 Task: Open a blank sheet, save the file as roboposter.docx Insert a picture of 'Robot' with name  ' Robot.png ' Apply border to the image, change style to Dotted Line, color Tan and width '2 pt'
Action: Mouse moved to (257, 146)
Screenshot: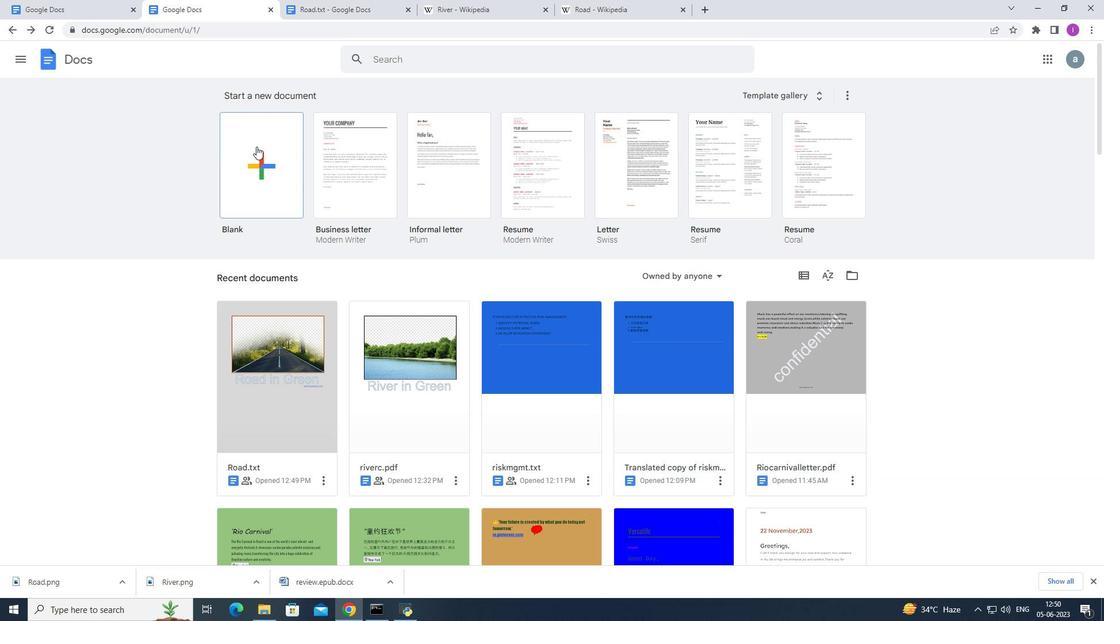 
Action: Mouse pressed left at (257, 146)
Screenshot: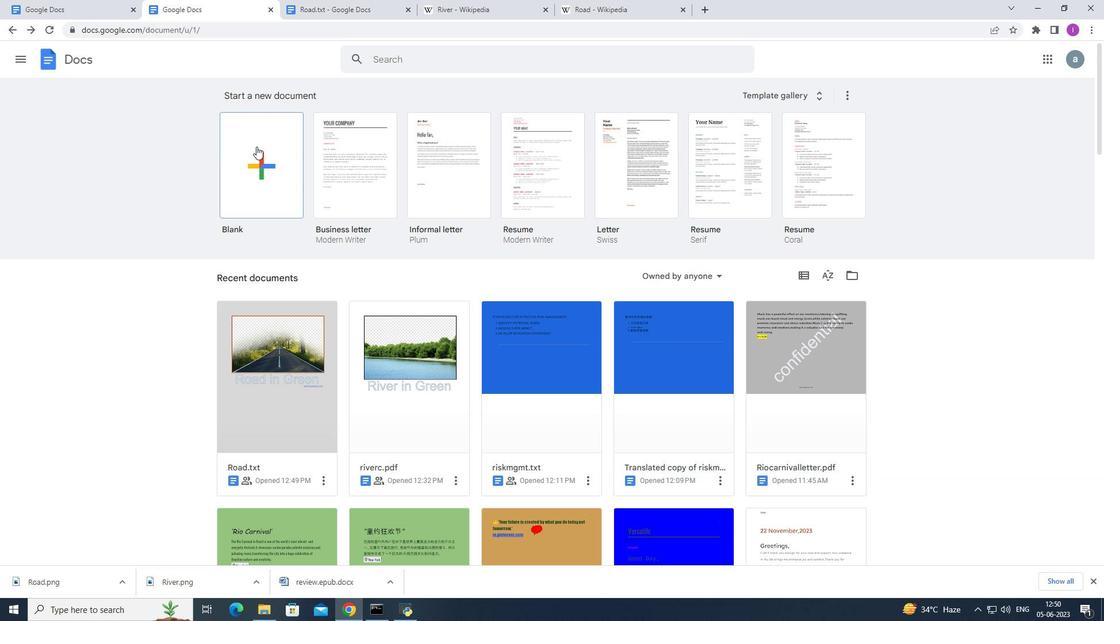 
Action: Mouse moved to (127, 49)
Screenshot: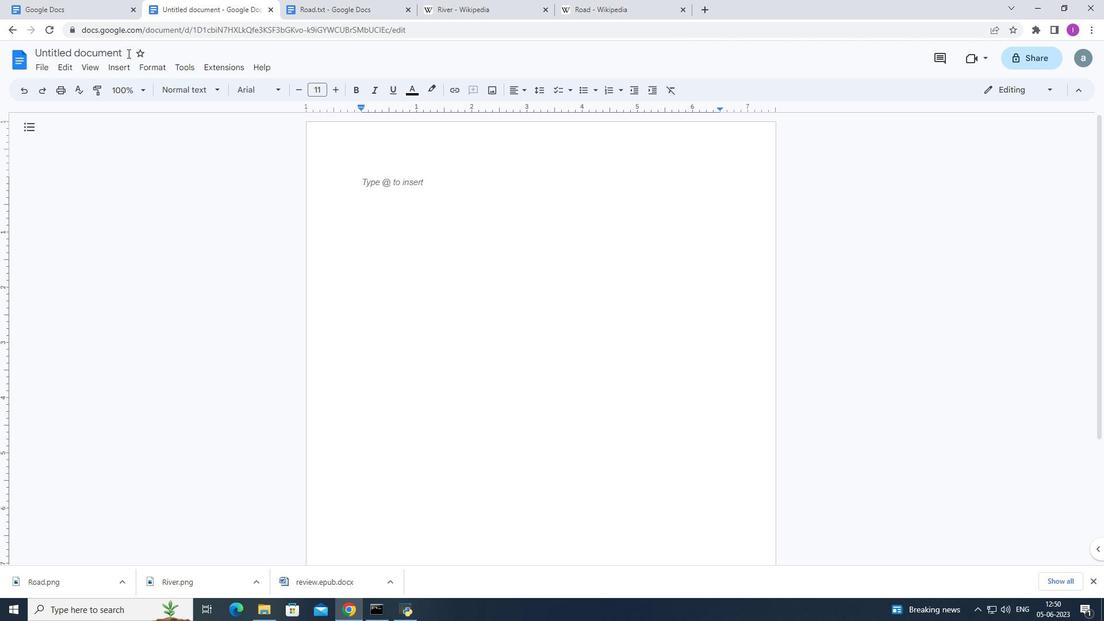 
Action: Mouse pressed left at (127, 49)
Screenshot: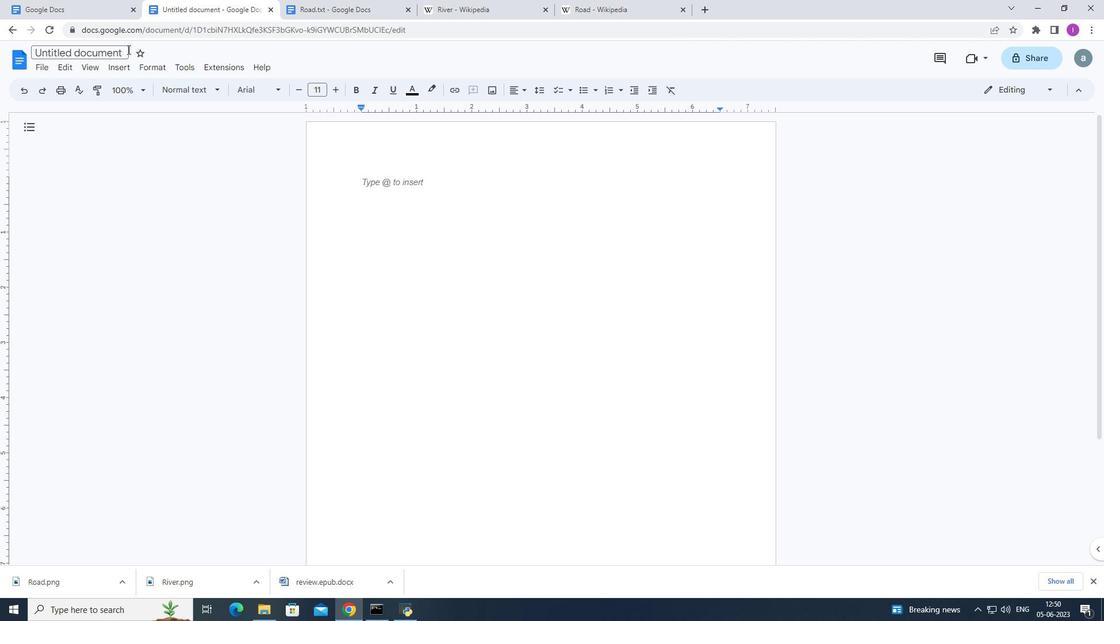 
Action: Mouse moved to (145, 43)
Screenshot: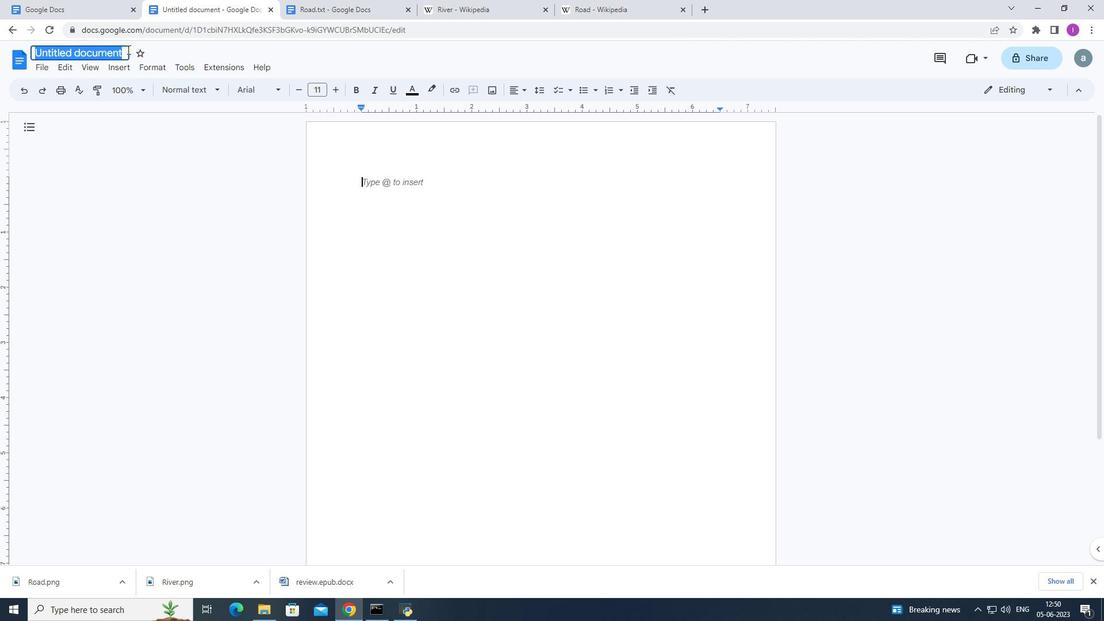 
Action: Key pressed roboposter.docx
Screenshot: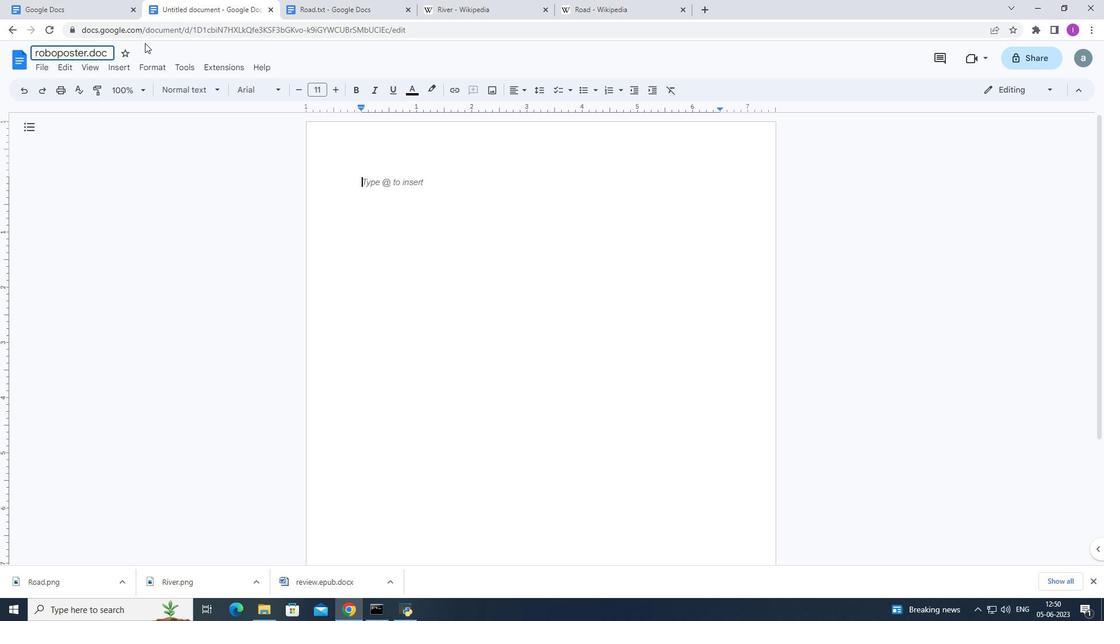 
Action: Mouse moved to (707, 8)
Screenshot: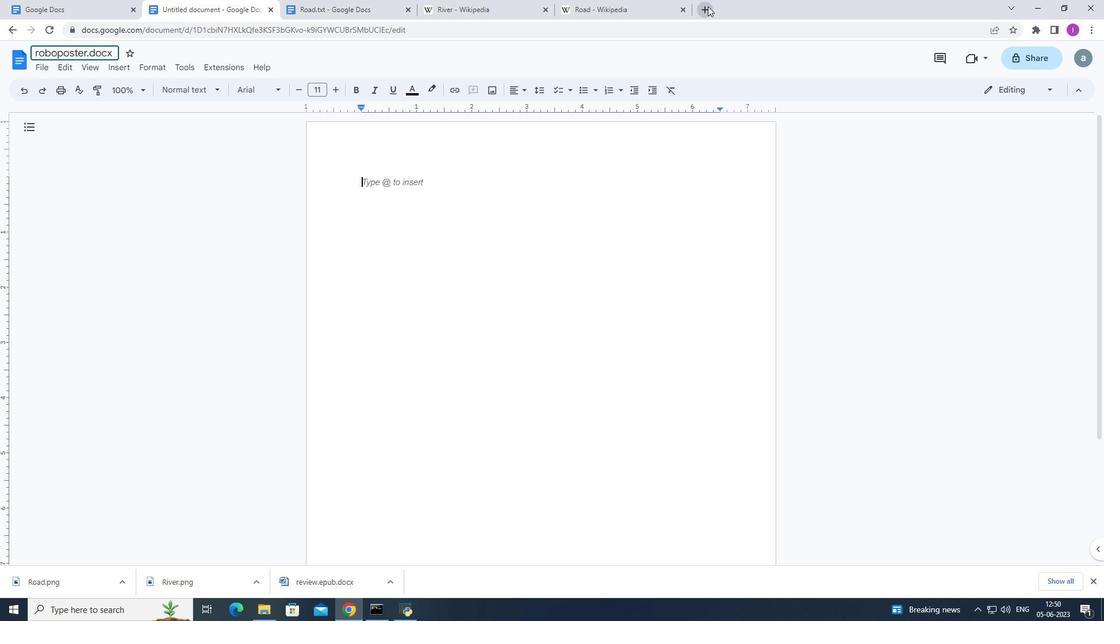 
Action: Mouse pressed left at (707, 8)
Screenshot: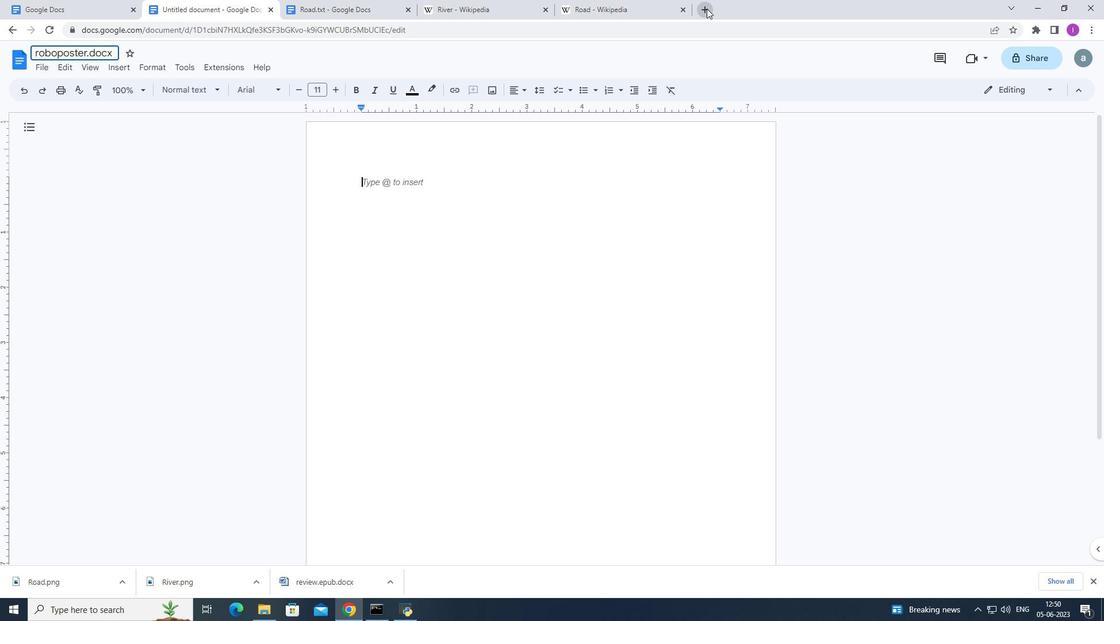 
Action: Mouse moved to (426, 242)
Screenshot: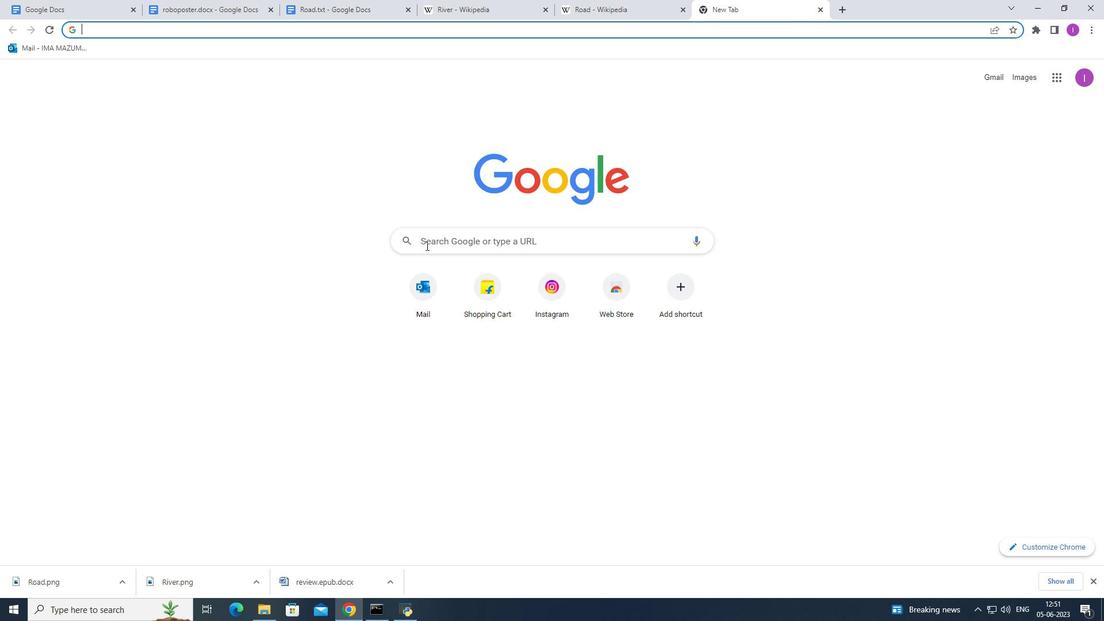 
Action: Mouse pressed left at (426, 242)
Screenshot: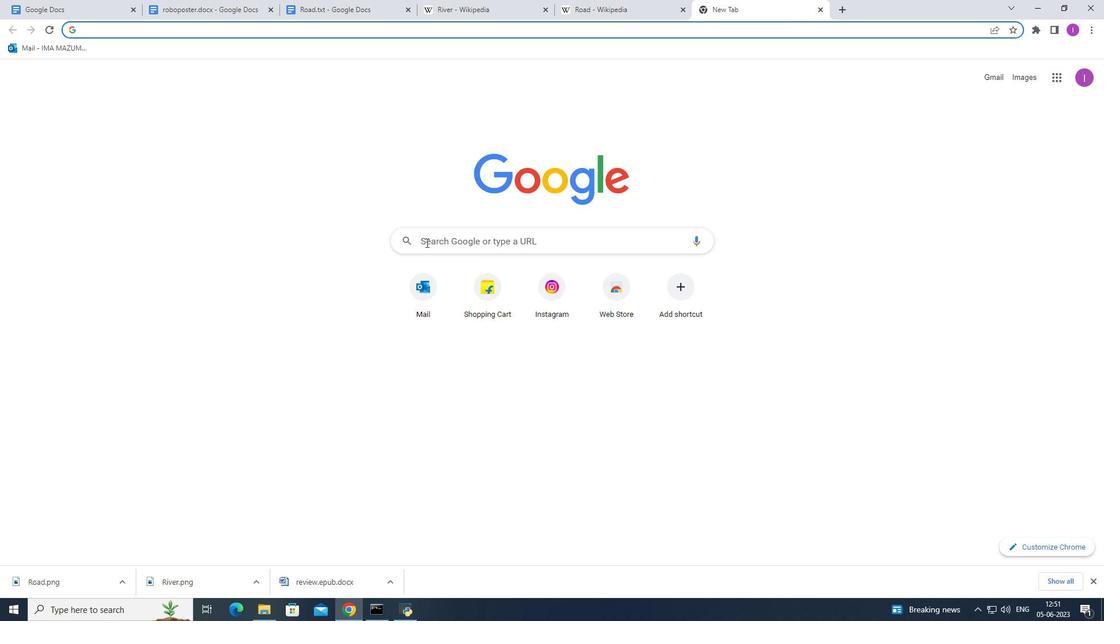 
Action: Mouse moved to (550, 279)
Screenshot: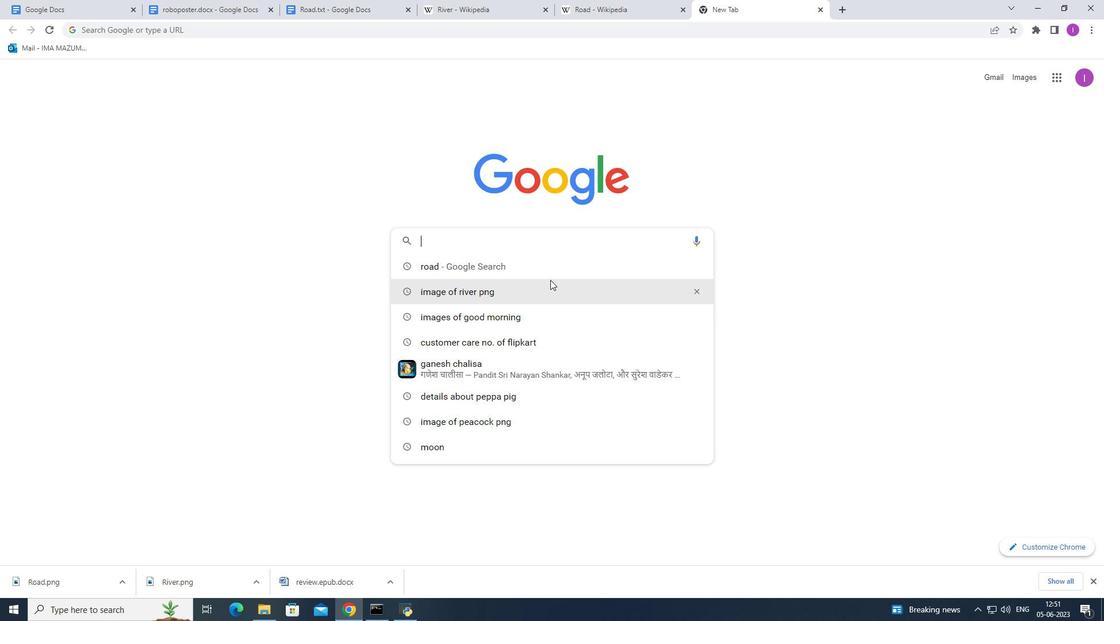 
Action: Key pressed <Key.shift>Image<Key.space>of<Key.space>robot.png<Key.enter>
Screenshot: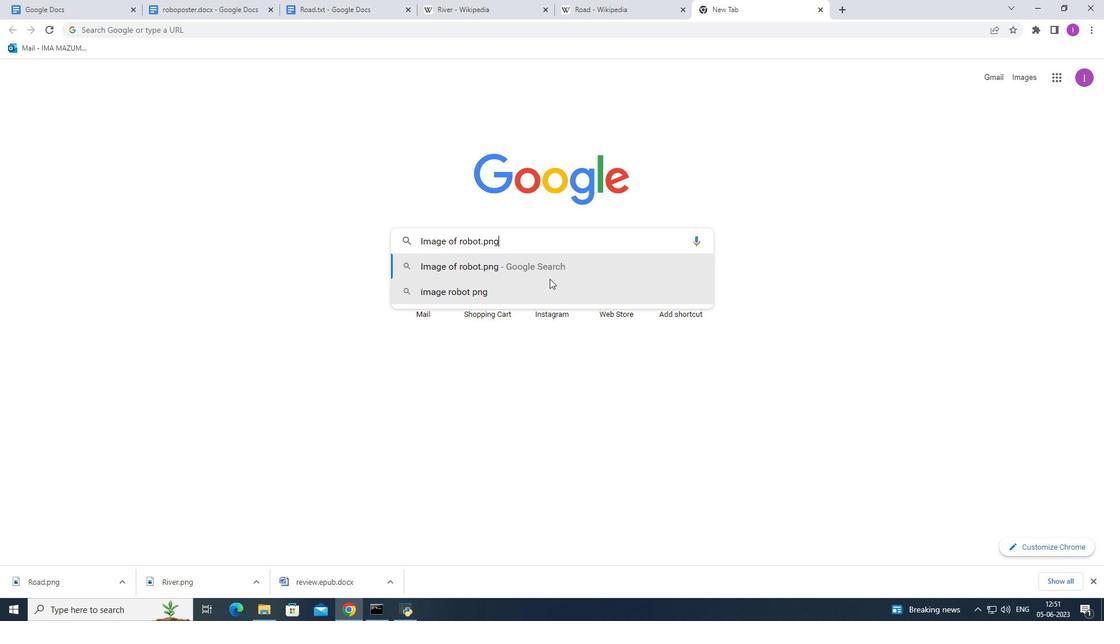 
Action: Mouse moved to (189, 99)
Screenshot: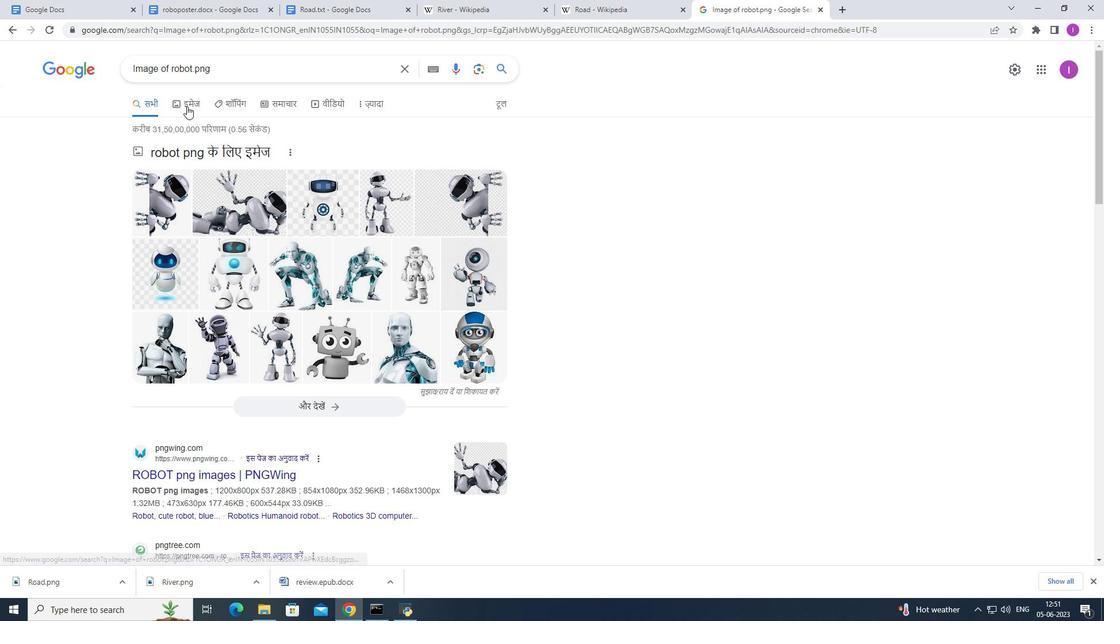 
Action: Mouse pressed left at (189, 99)
Screenshot: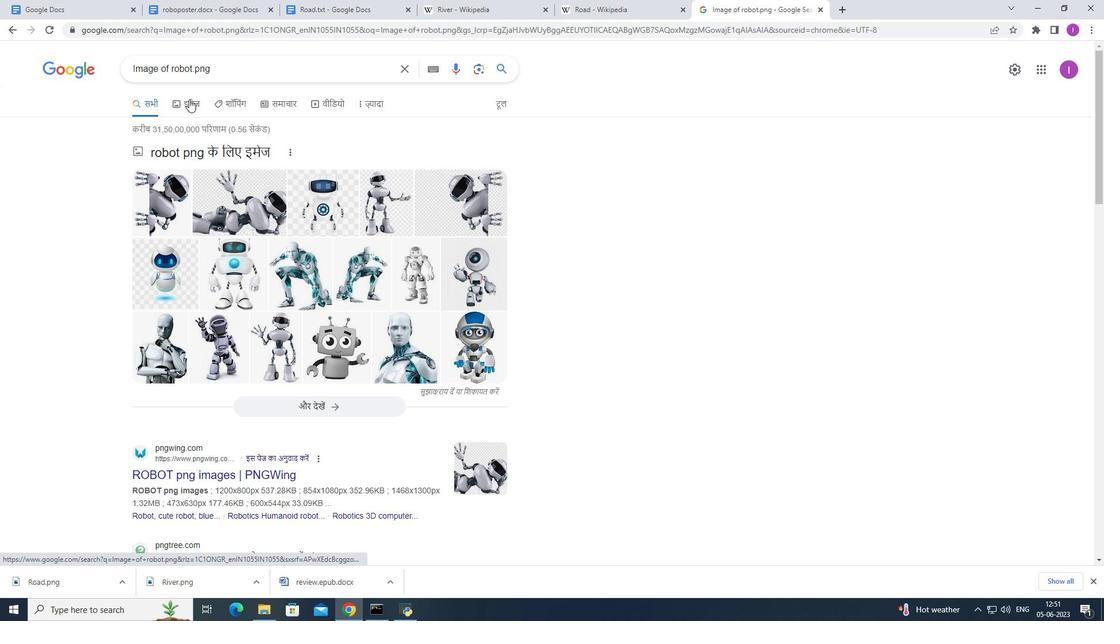 
Action: Mouse moved to (322, 365)
Screenshot: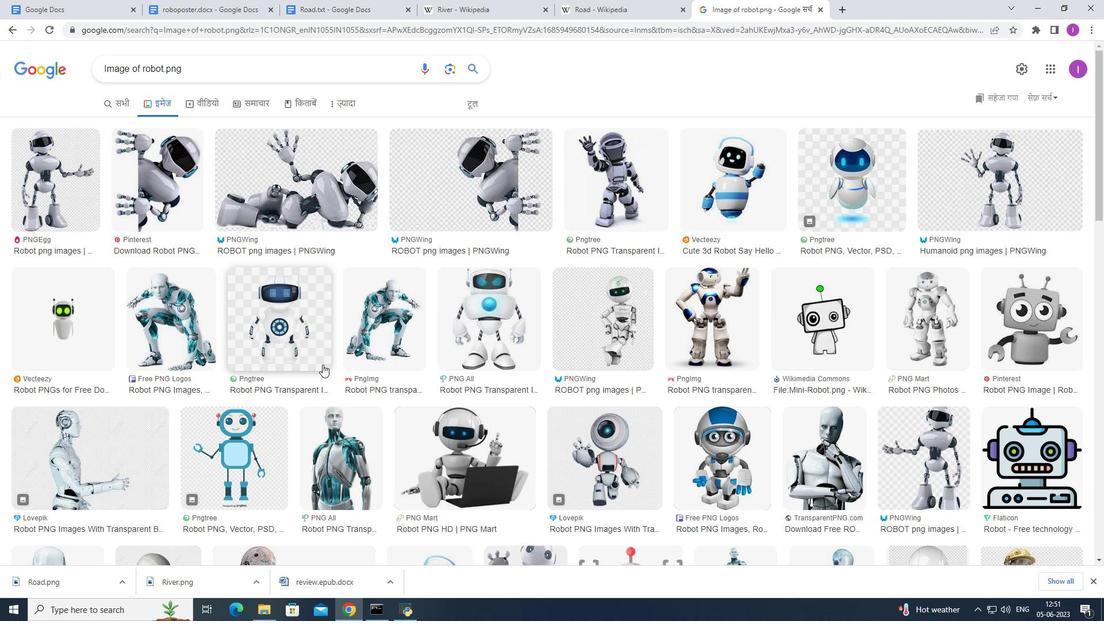 
Action: Mouse scrolled (322, 364) with delta (0, 0)
Screenshot: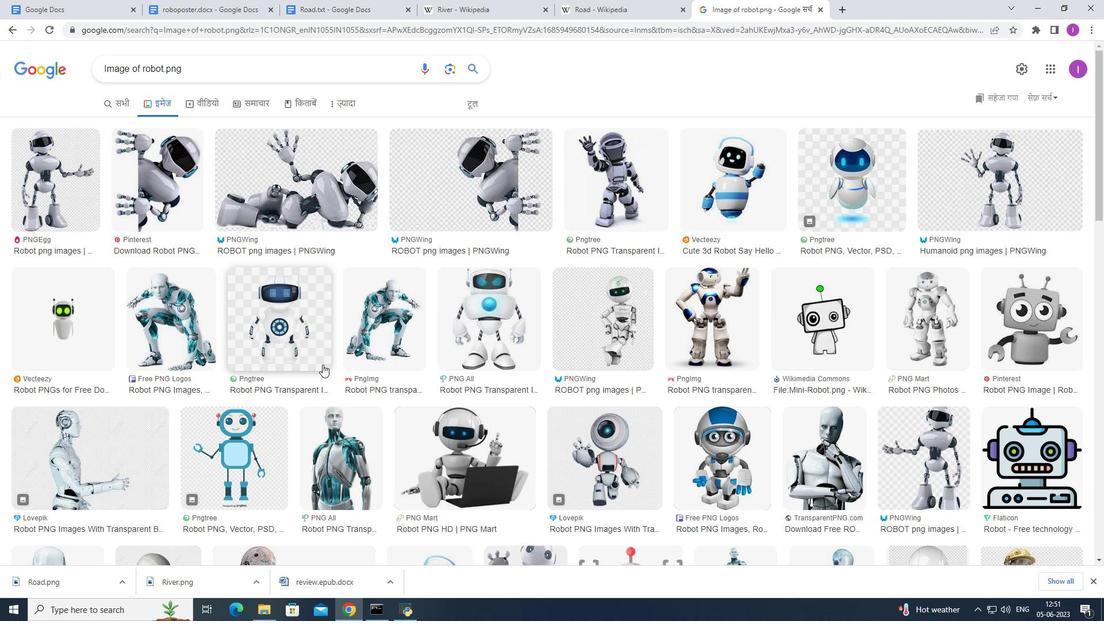 
Action: Mouse moved to (323, 366)
Screenshot: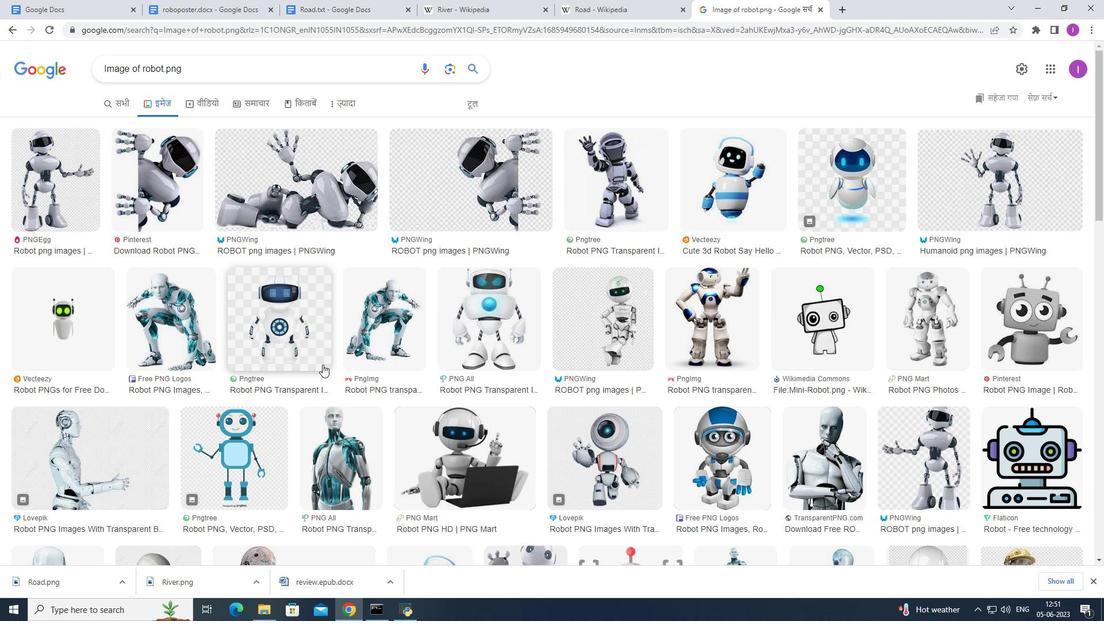 
Action: Mouse scrolled (323, 365) with delta (0, 0)
Screenshot: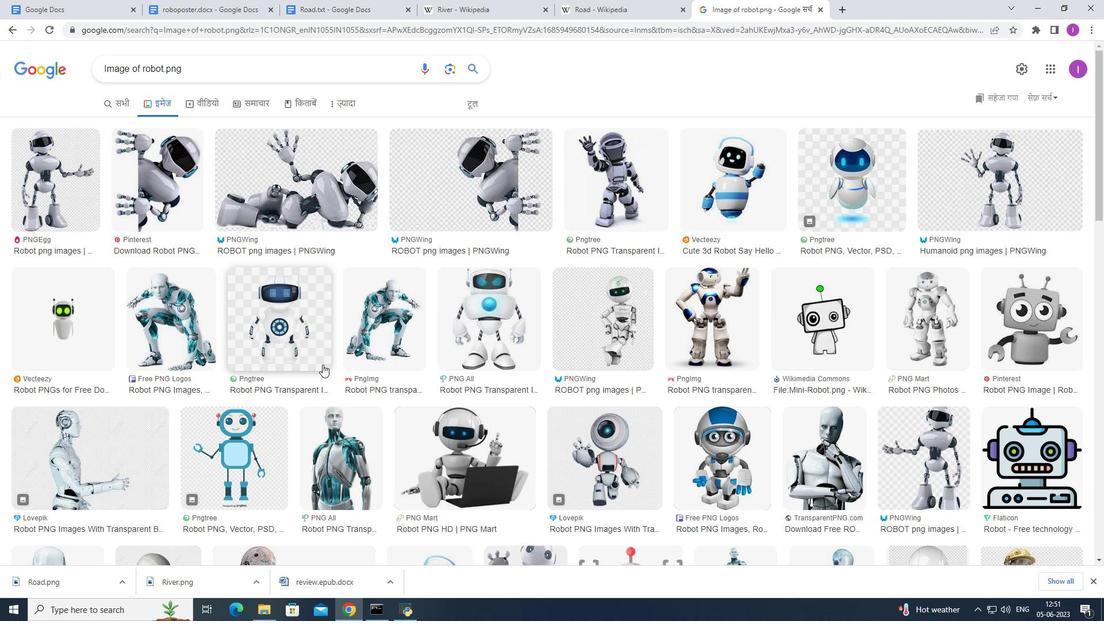 
Action: Mouse moved to (323, 367)
Screenshot: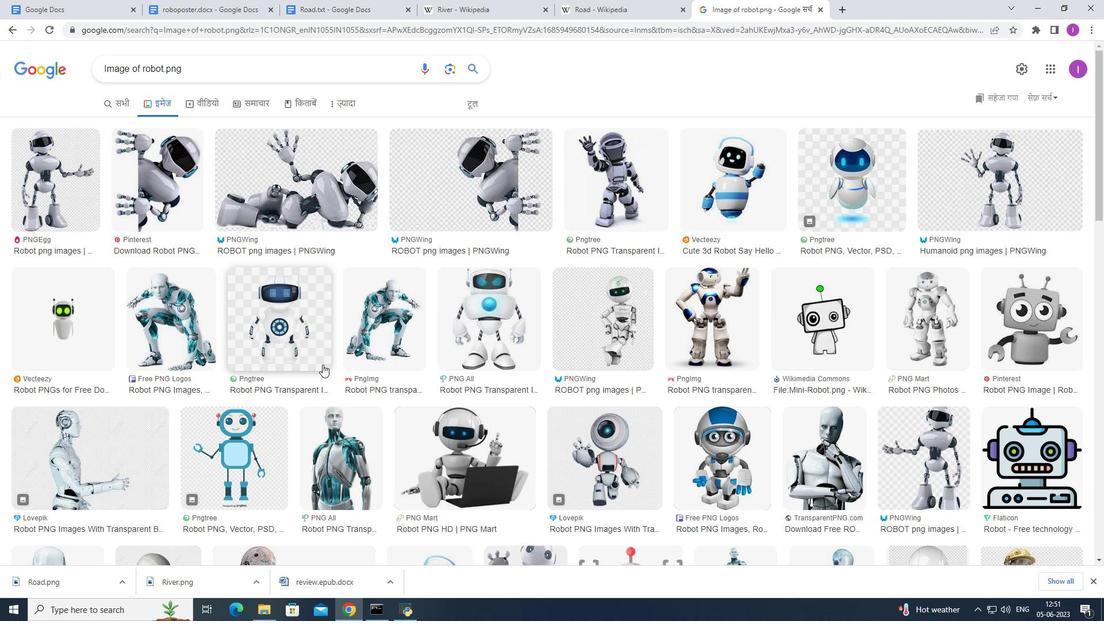 
Action: Mouse scrolled (323, 366) with delta (0, 0)
Screenshot: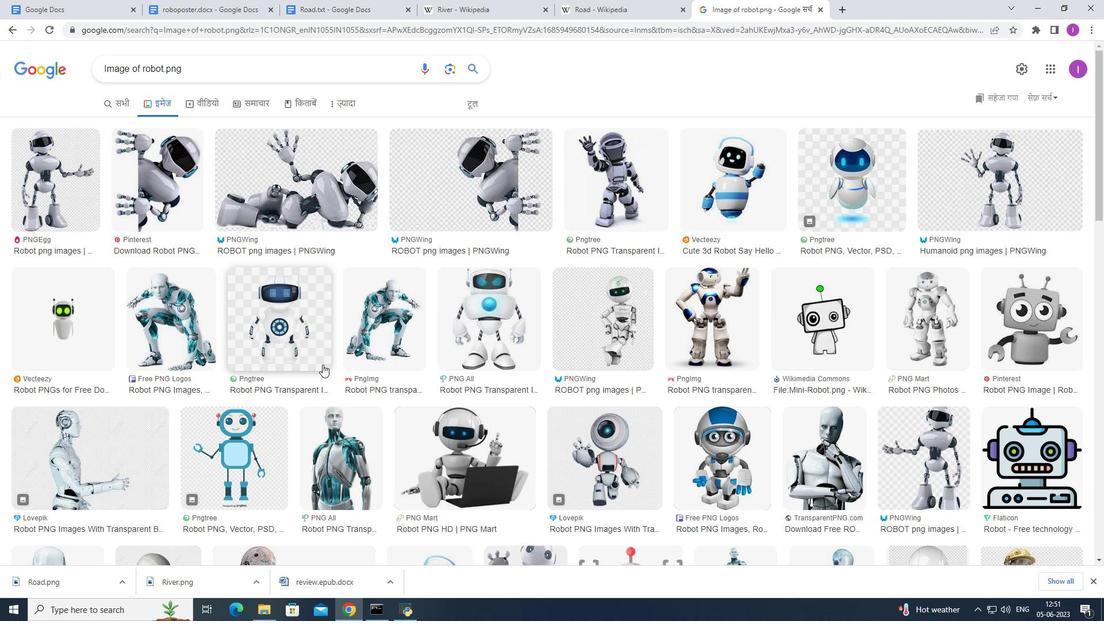 
Action: Mouse moved to (325, 368)
Screenshot: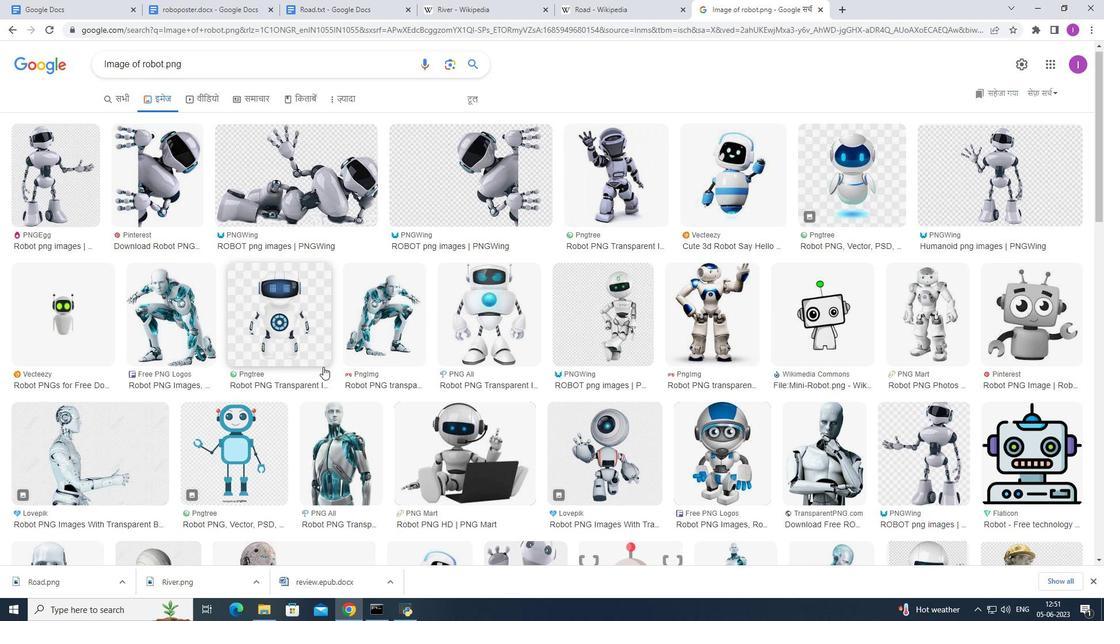 
Action: Mouse scrolled (325, 369) with delta (0, 0)
Screenshot: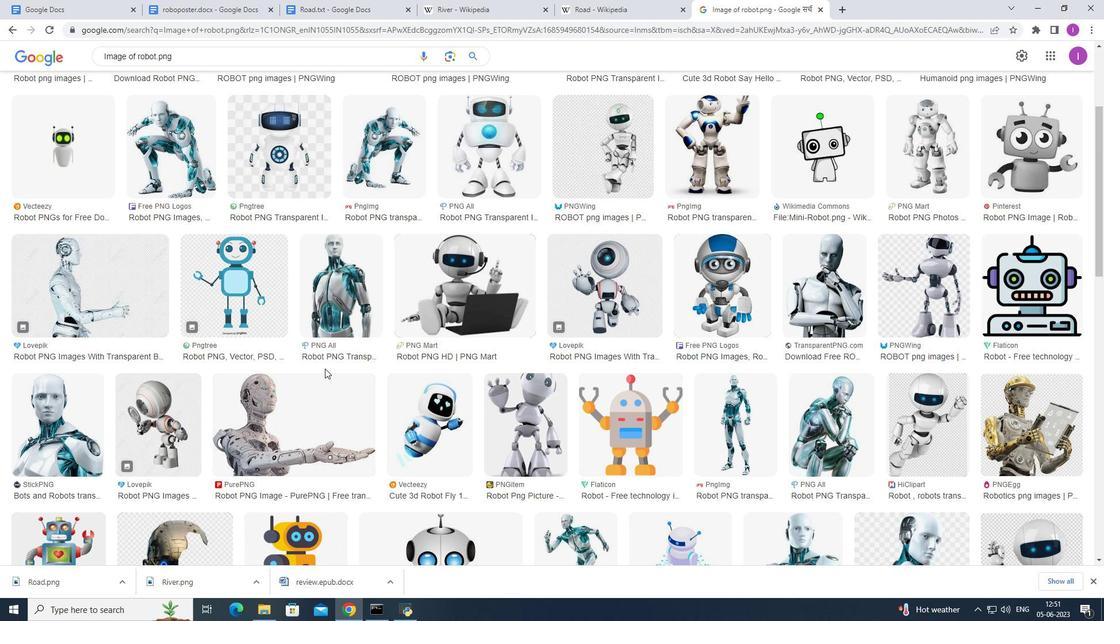 
Action: Mouse scrolled (325, 369) with delta (0, 0)
Screenshot: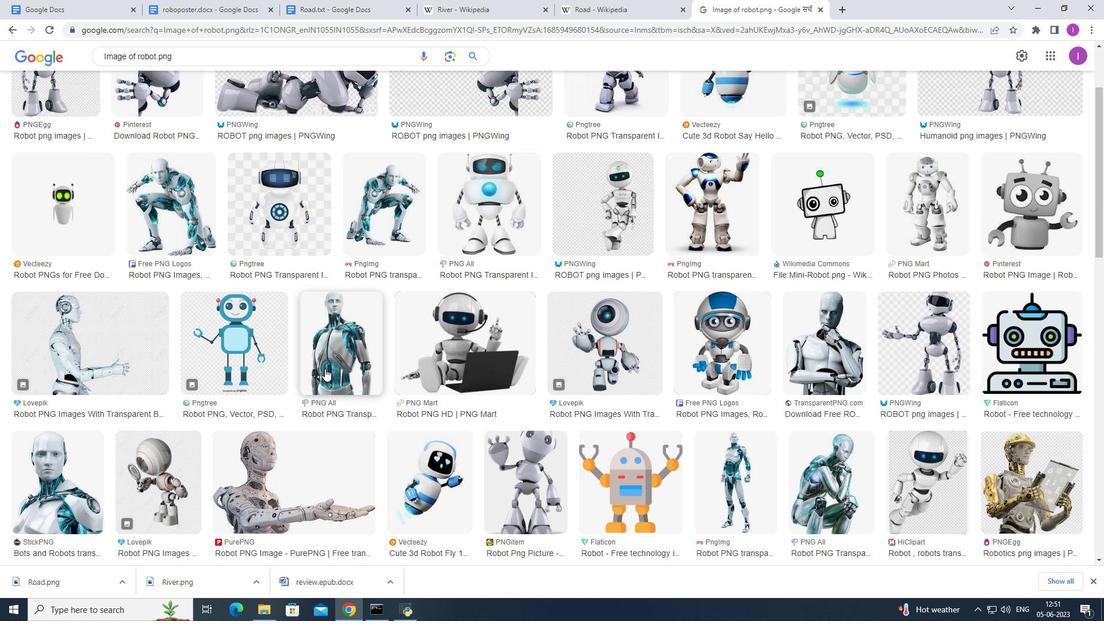 
Action: Mouse scrolled (325, 369) with delta (0, 0)
Screenshot: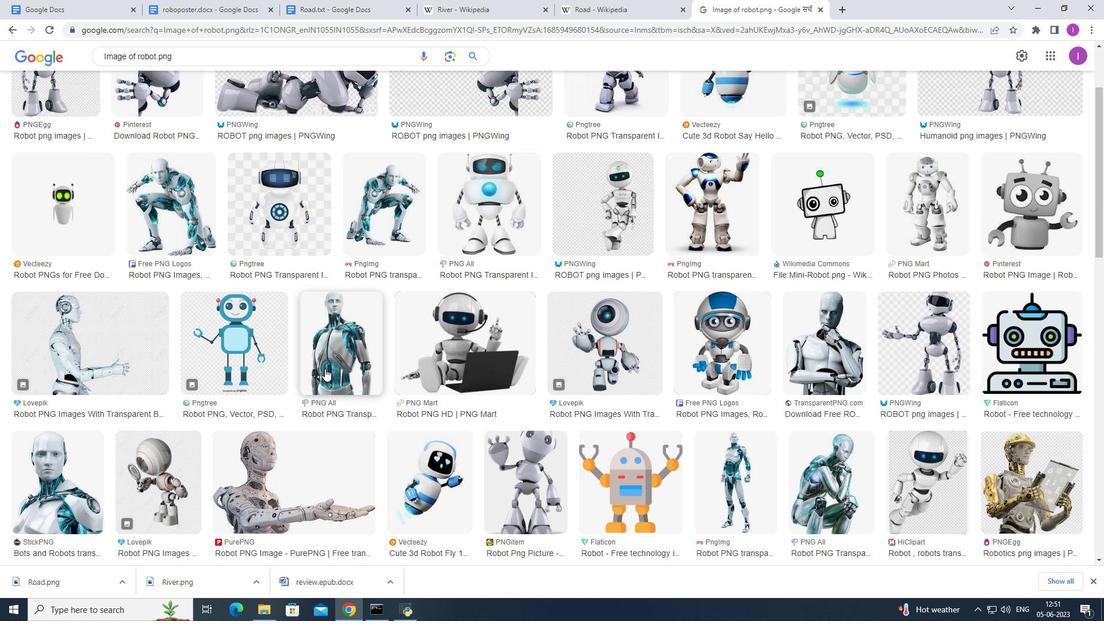 
Action: Mouse moved to (382, 342)
Screenshot: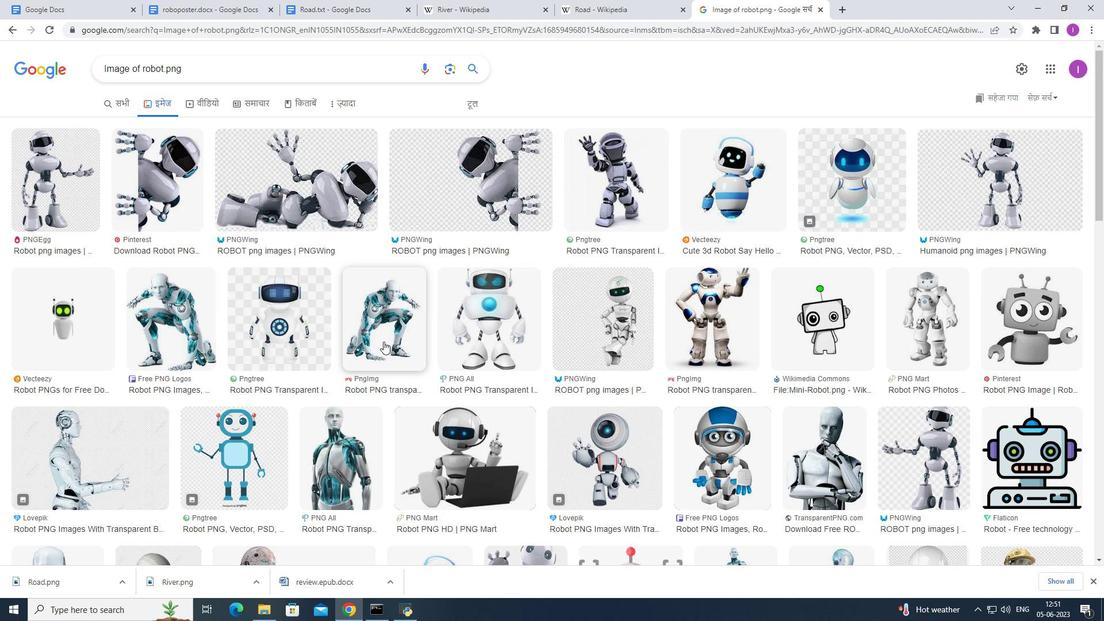 
Action: Mouse pressed left at (382, 342)
Screenshot: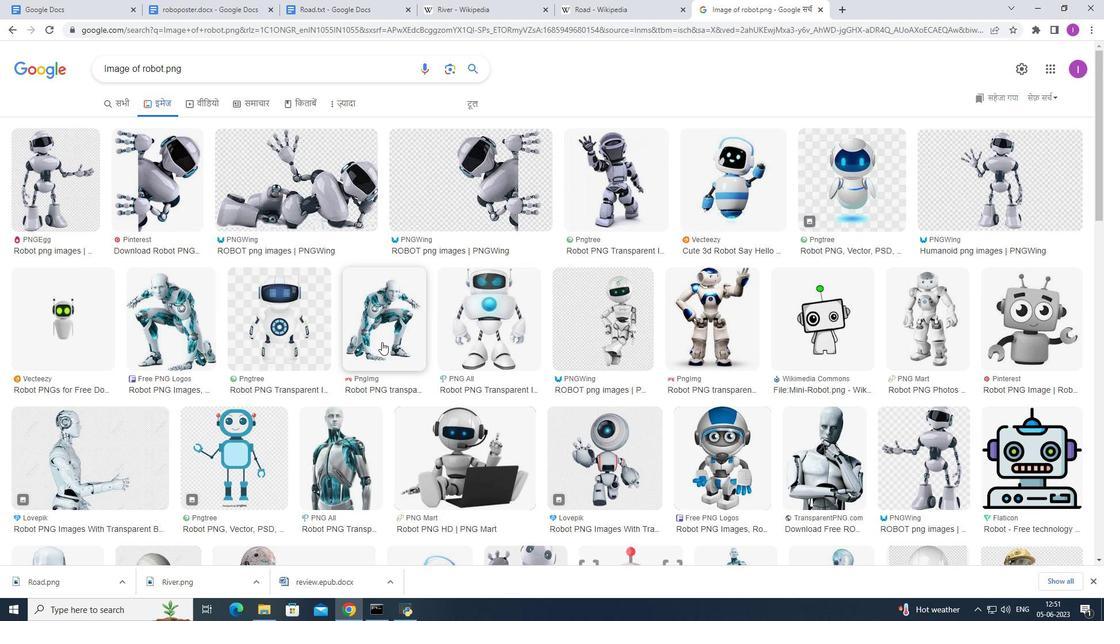 
Action: Mouse moved to (726, 389)
Screenshot: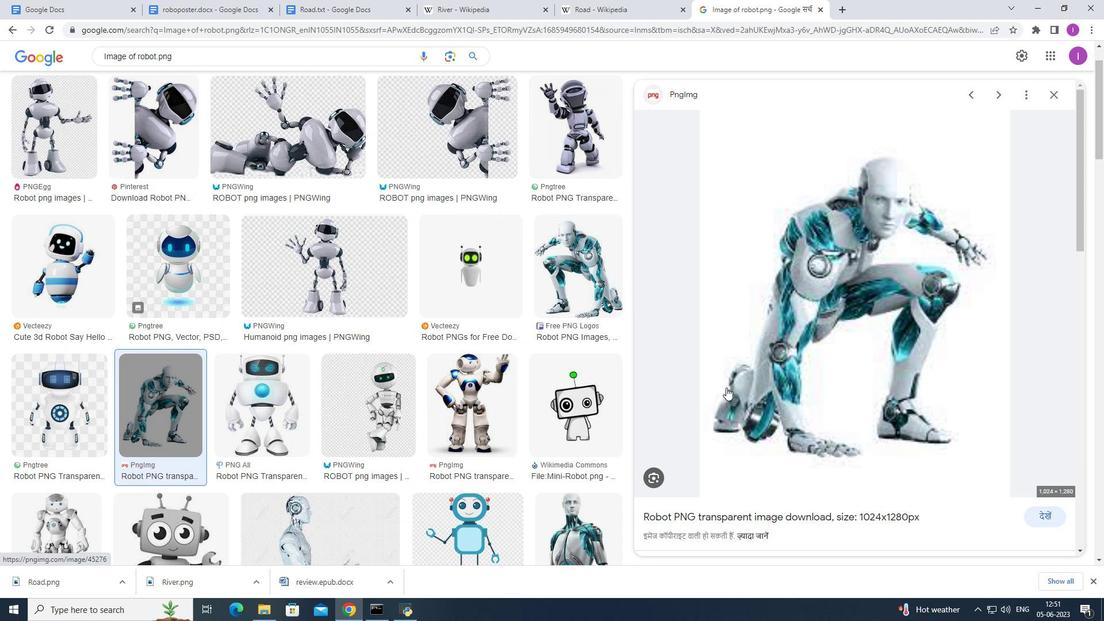 
Action: Mouse scrolled (726, 388) with delta (0, 0)
Screenshot: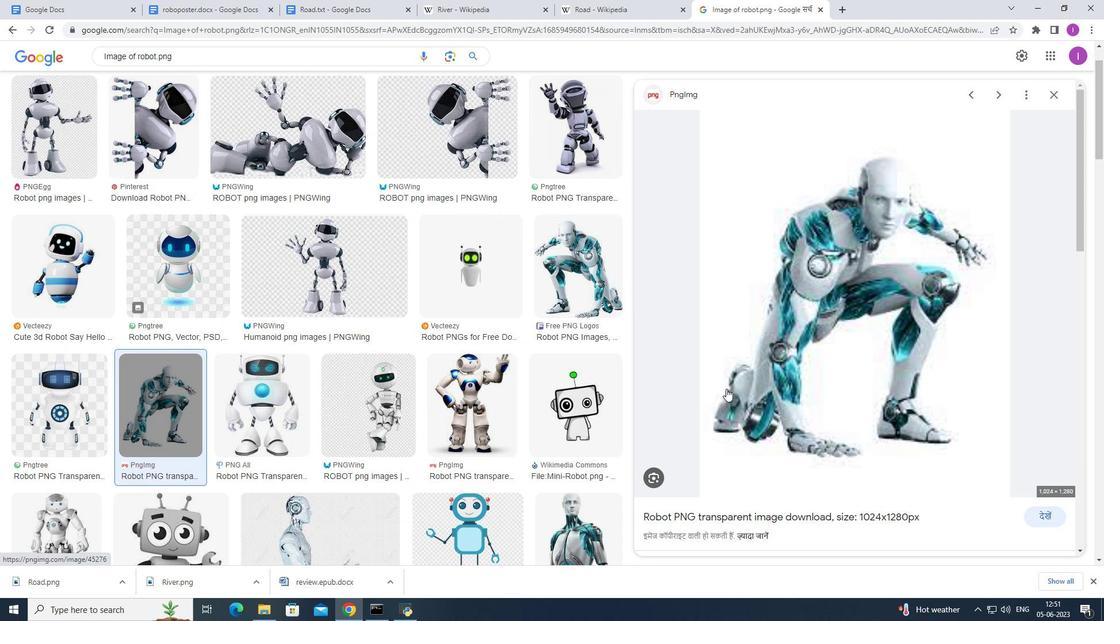 
Action: Mouse moved to (726, 389)
Screenshot: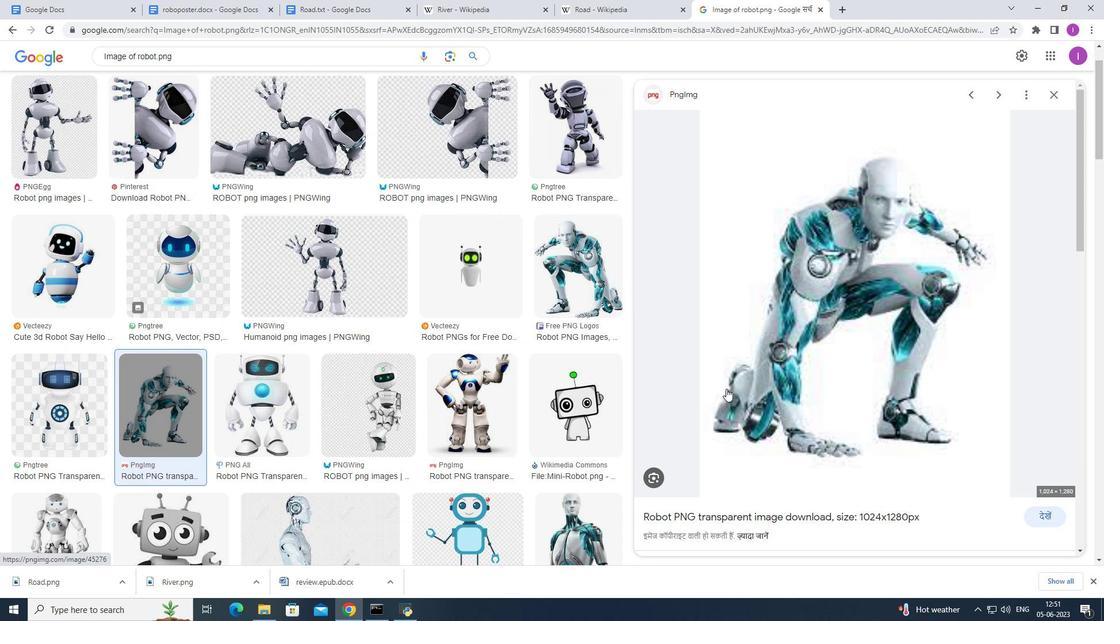 
Action: Mouse scrolled (726, 388) with delta (0, 0)
Screenshot: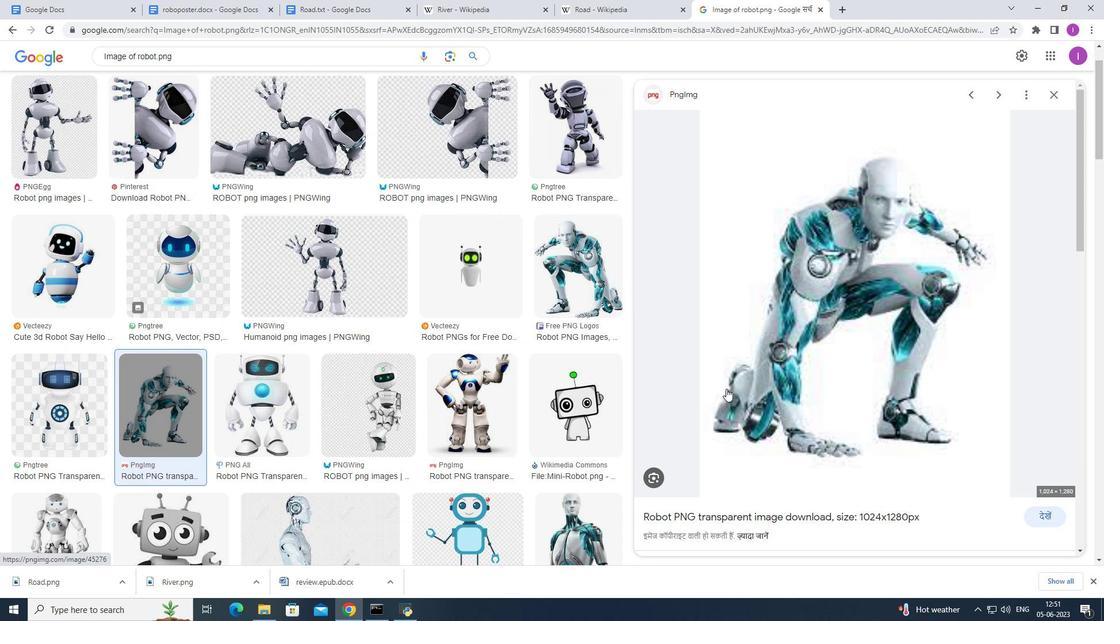 
Action: Mouse moved to (727, 389)
Screenshot: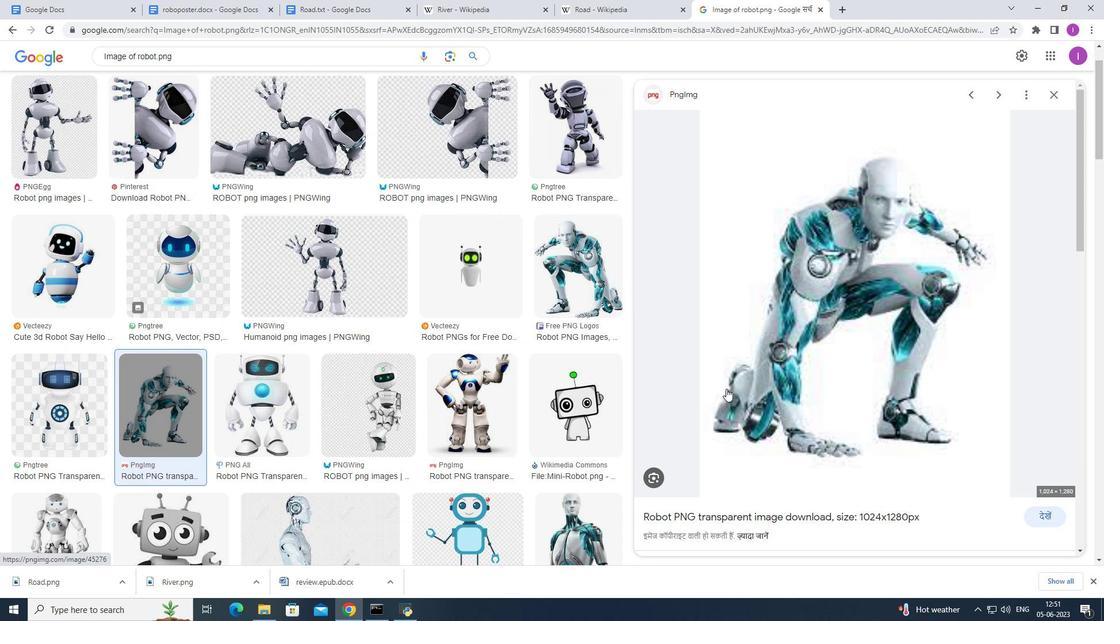 
Action: Mouse scrolled (727, 388) with delta (0, 0)
Screenshot: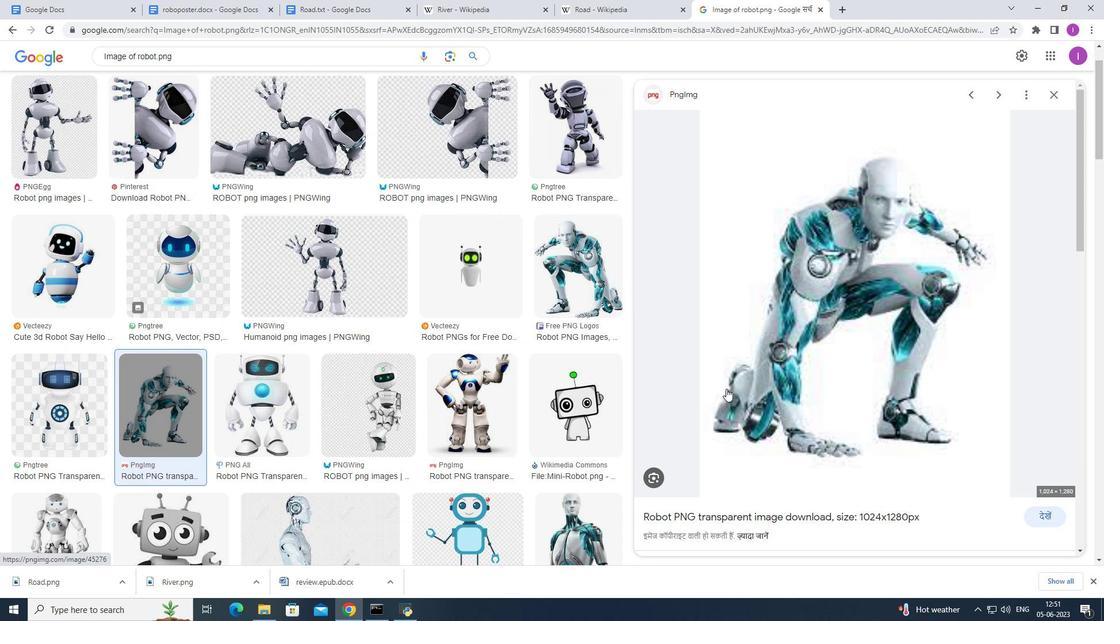 
Action: Mouse moved to (727, 389)
Screenshot: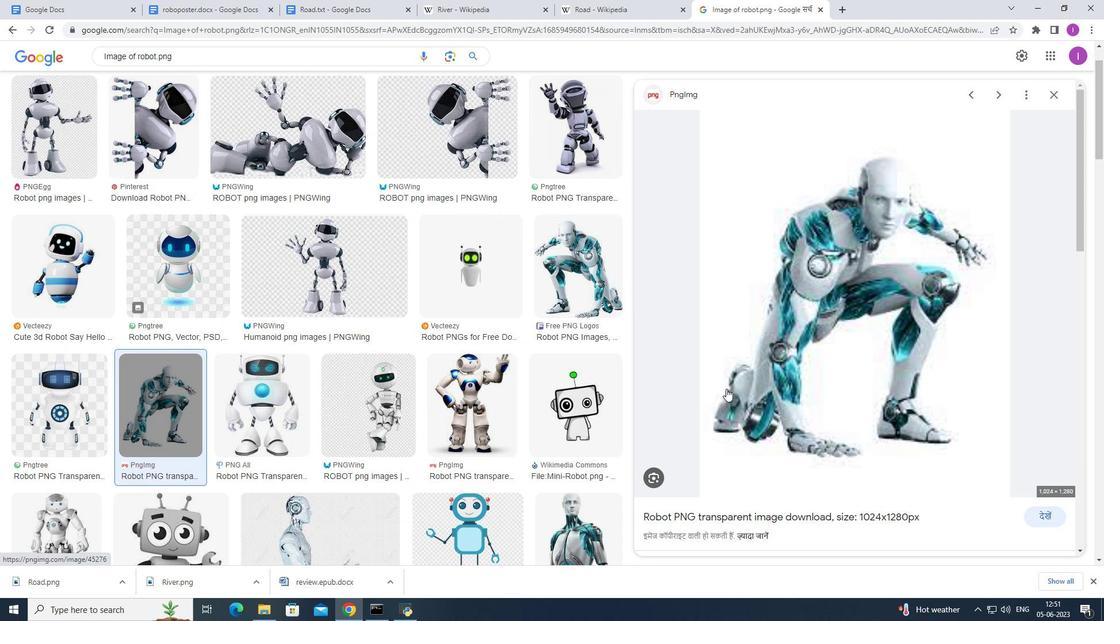 
Action: Mouse scrolled (727, 390) with delta (0, 0)
Screenshot: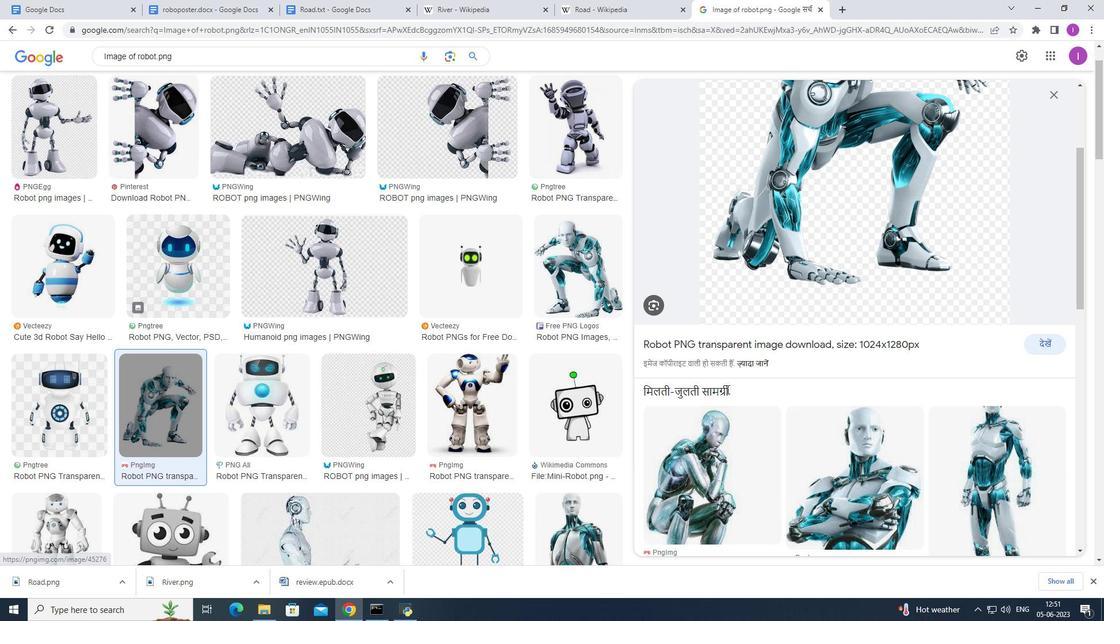 
Action: Mouse scrolled (727, 390) with delta (0, 0)
Screenshot: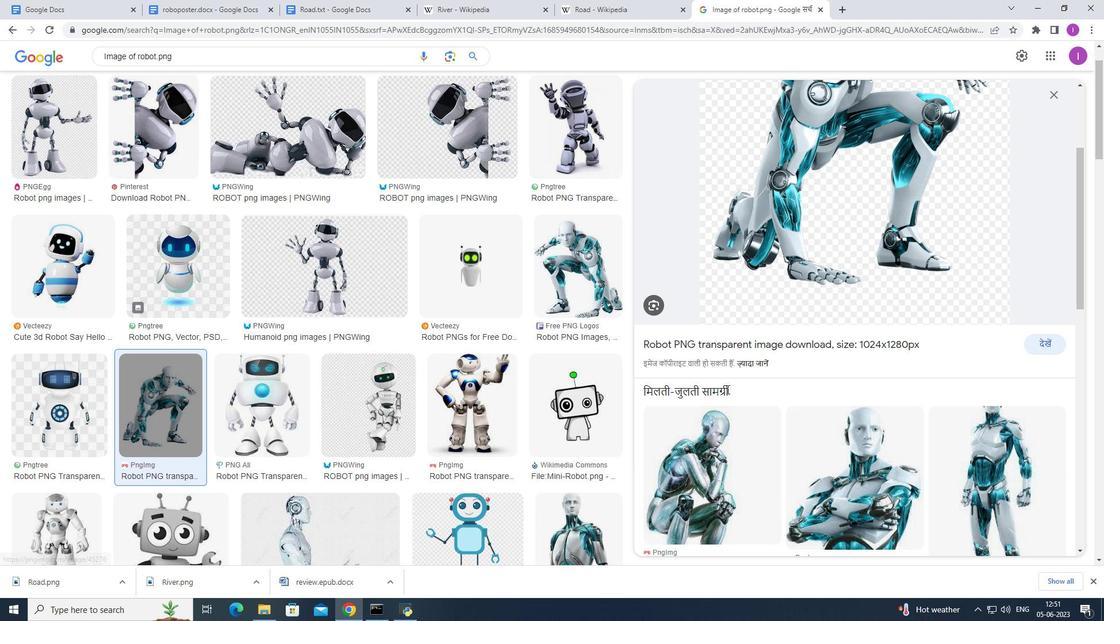 
Action: Mouse scrolled (727, 390) with delta (0, 0)
Screenshot: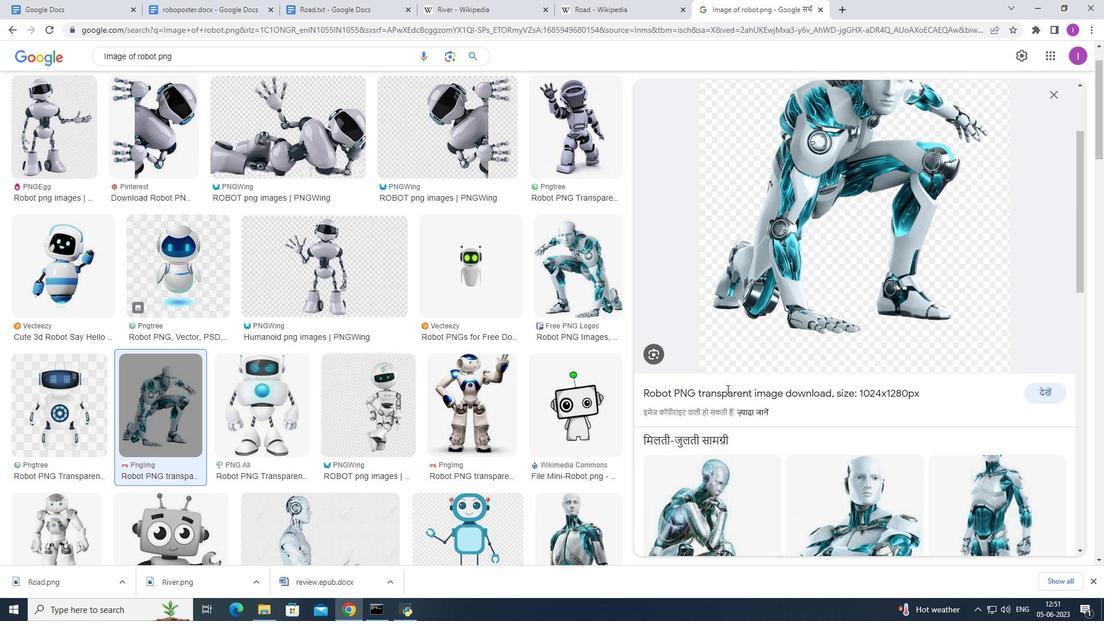 
Action: Mouse moved to (824, 359)
Screenshot: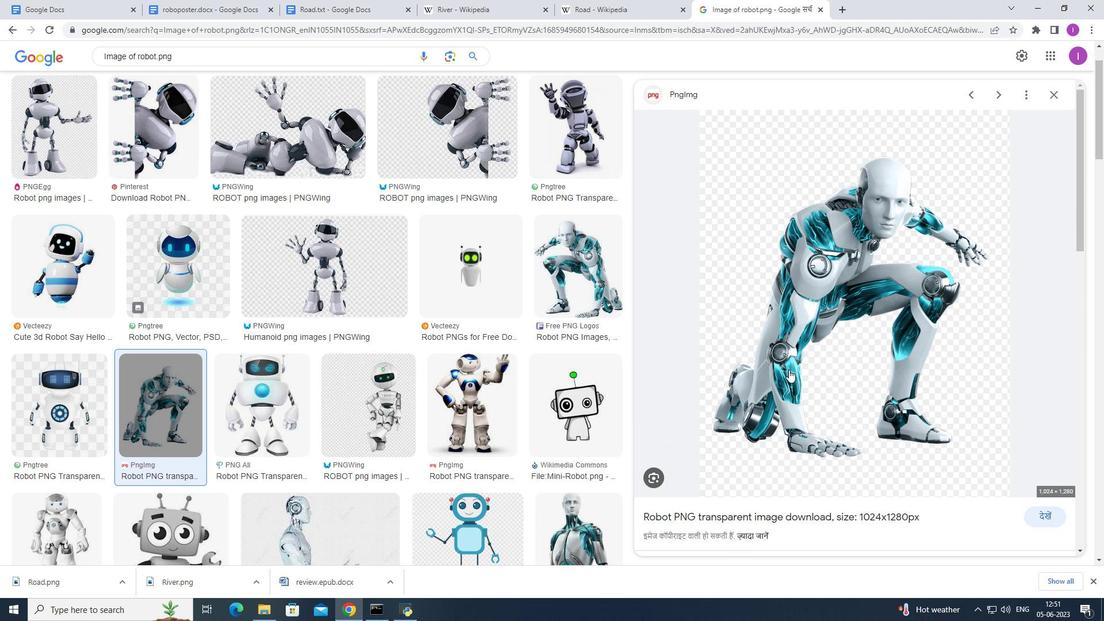 
Action: Mouse pressed right at (824, 359)
Screenshot: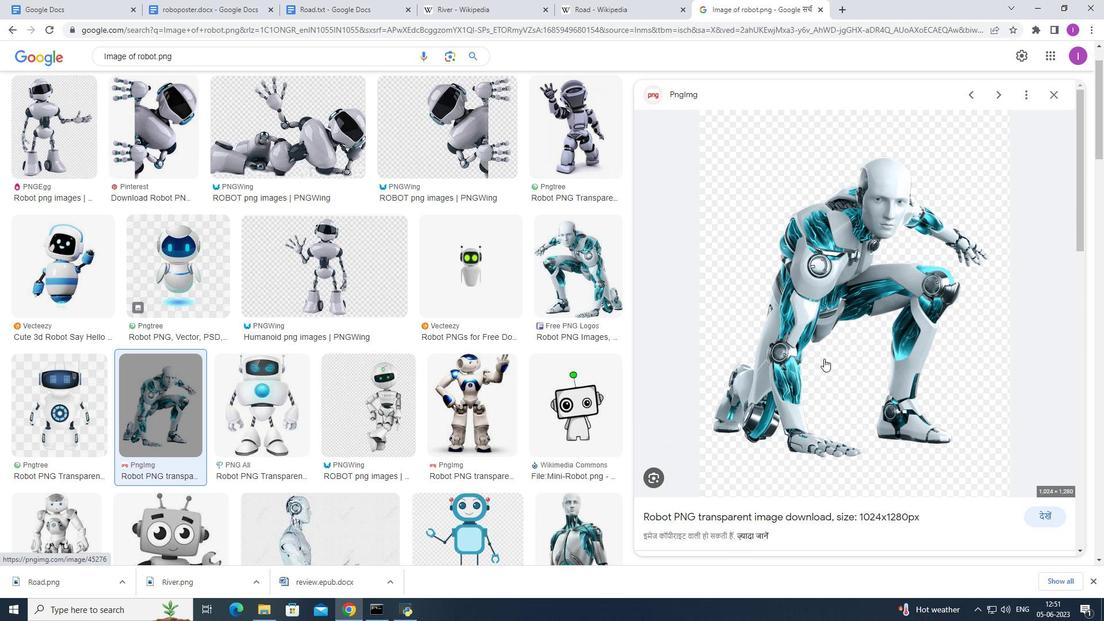 
Action: Mouse moved to (874, 478)
Screenshot: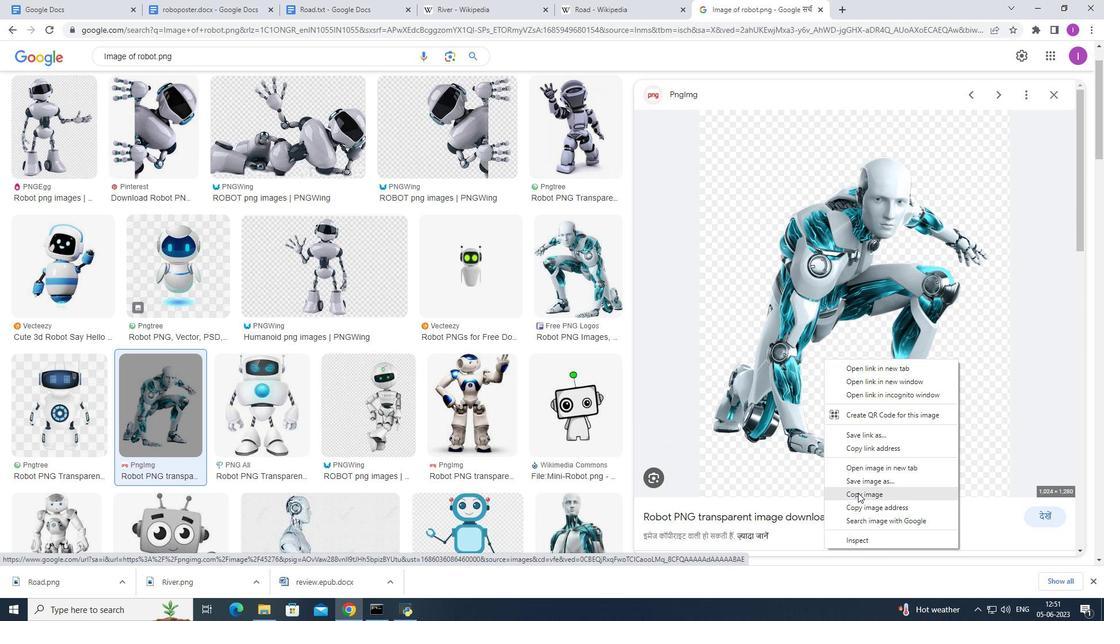 
Action: Mouse pressed left at (874, 478)
Screenshot: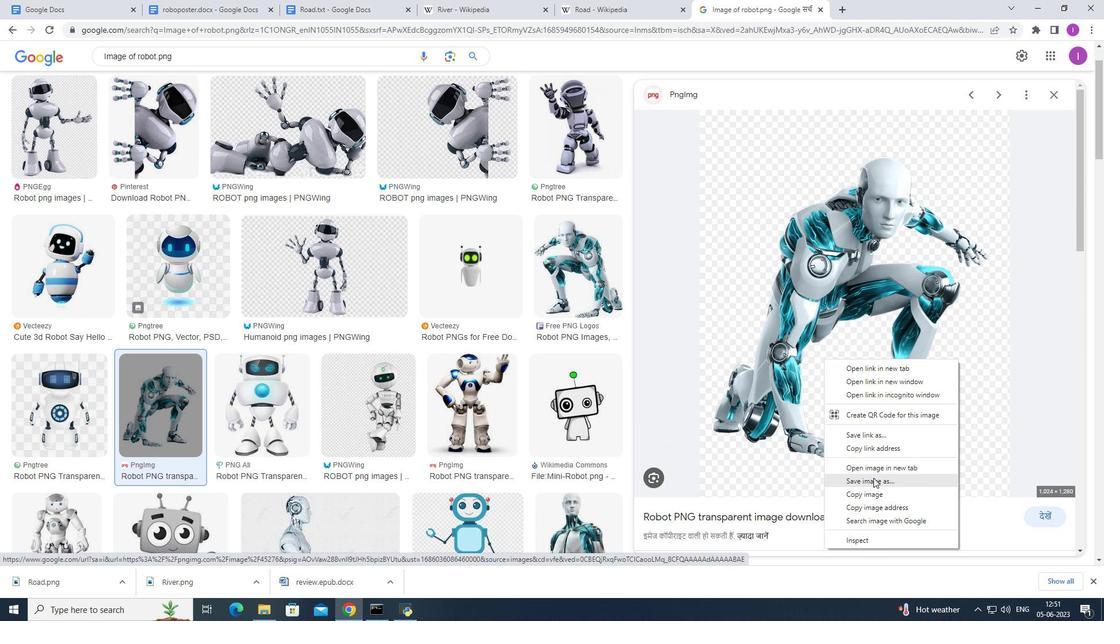 
Action: Mouse moved to (721, 440)
Screenshot: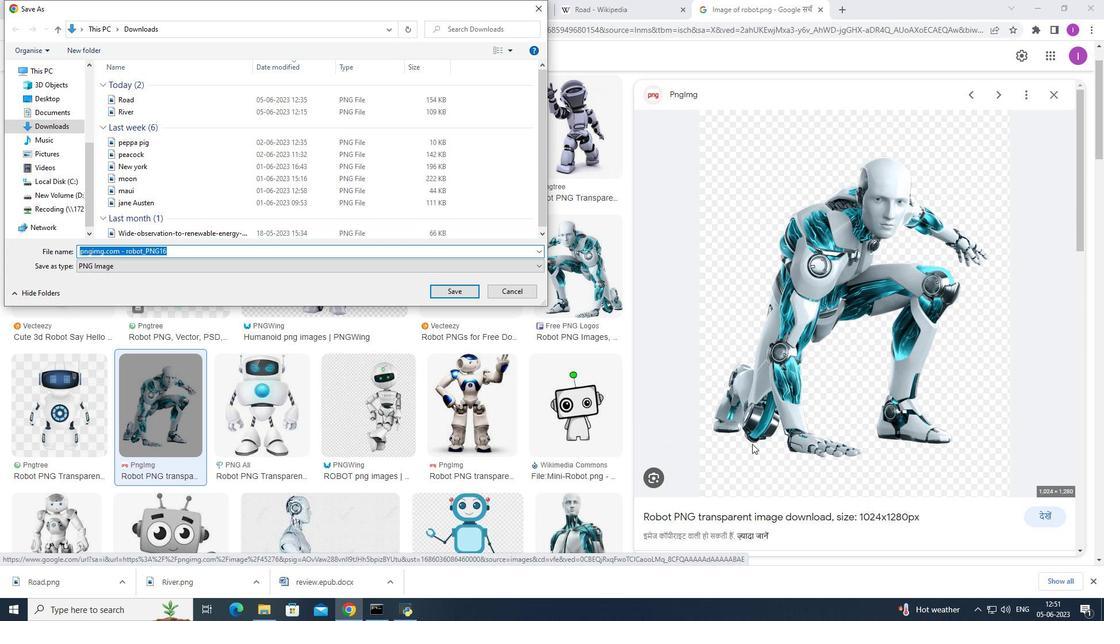 
Action: Key pressed <Key.shift>Robot.png
Screenshot: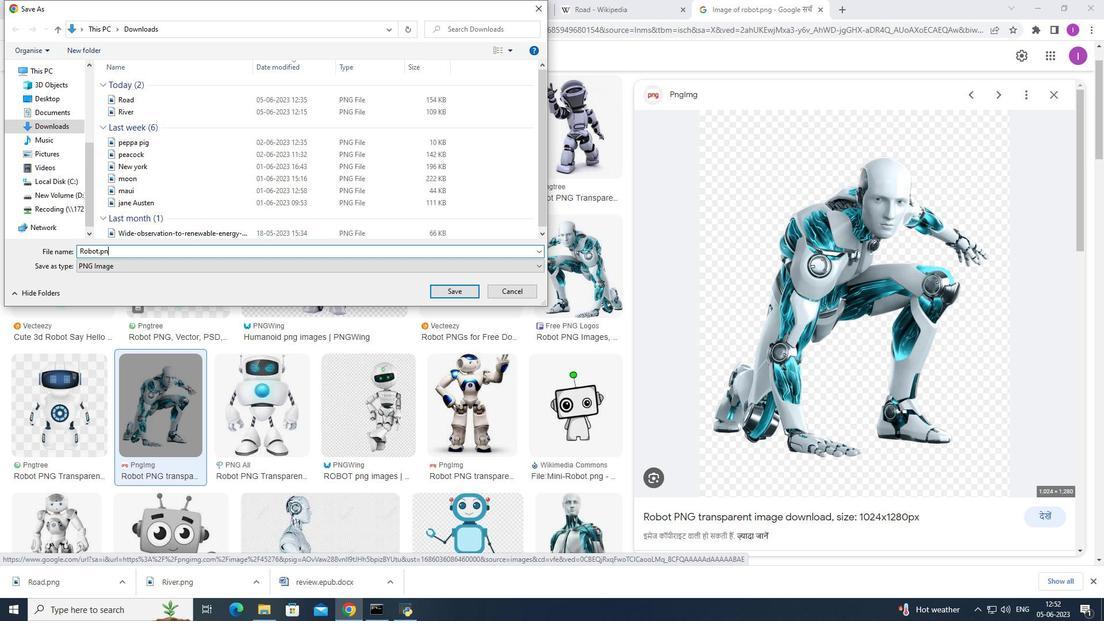 
Action: Mouse moved to (451, 292)
Screenshot: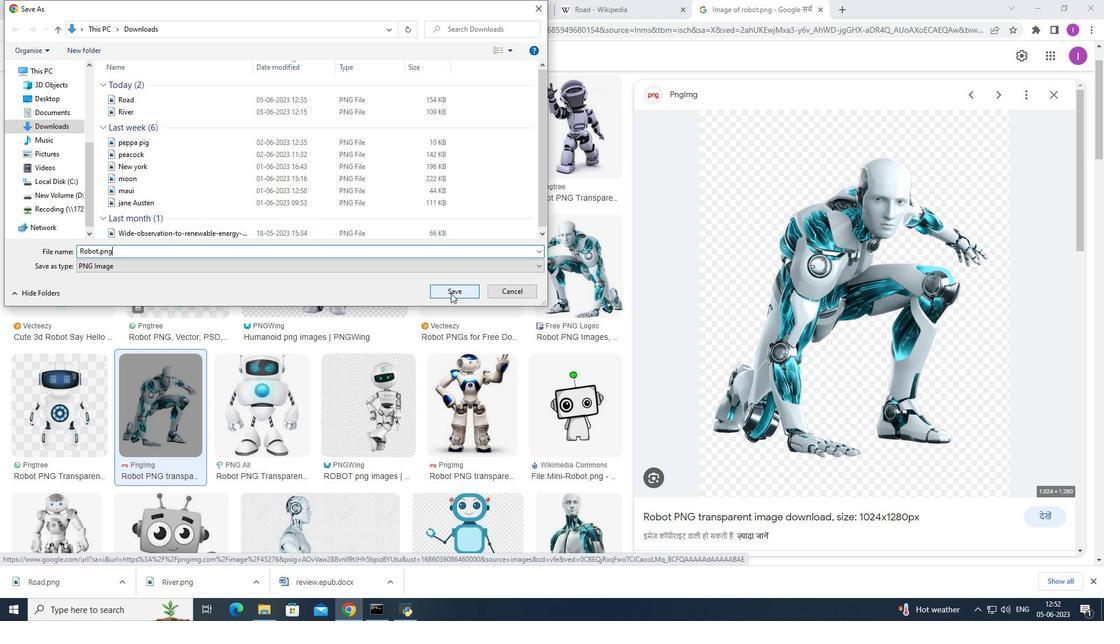 
Action: Mouse pressed left at (451, 292)
Screenshot: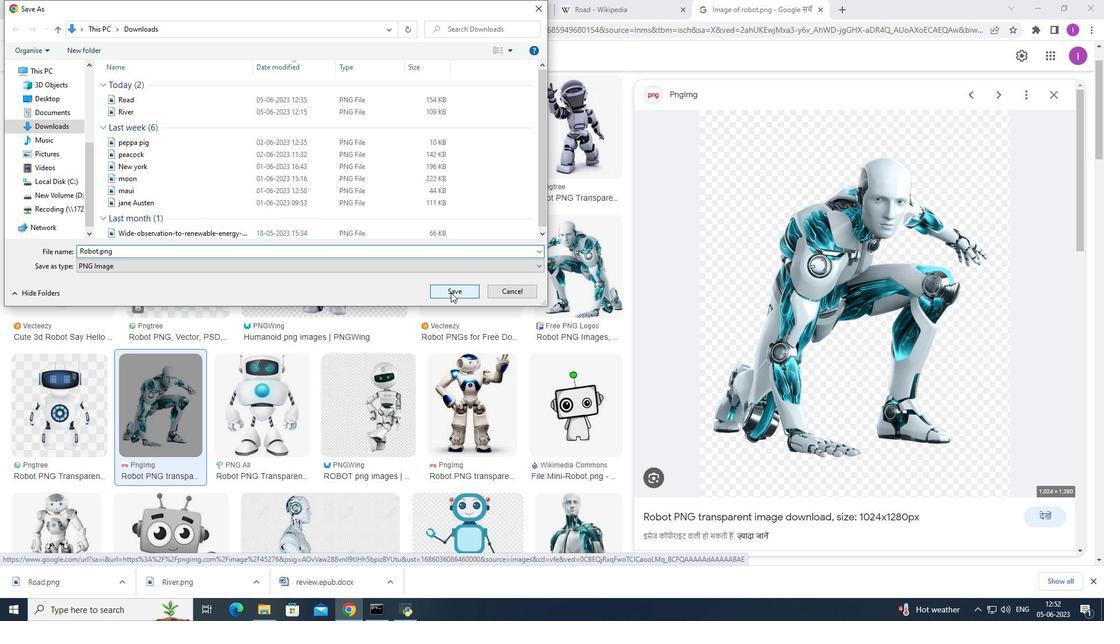 
Action: Mouse moved to (219, 4)
Screenshot: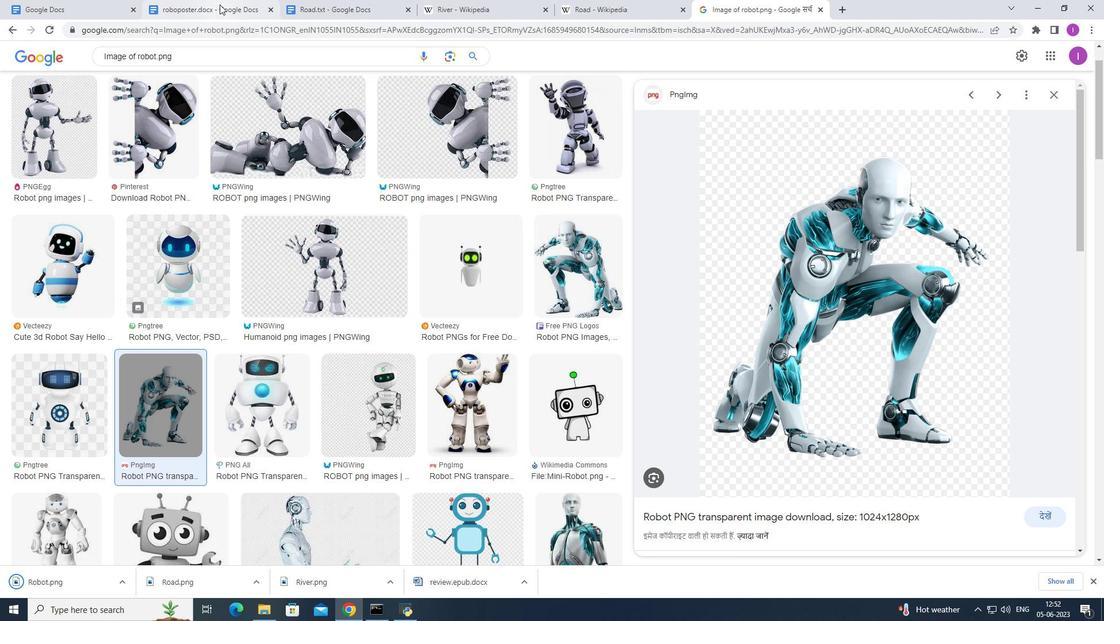 
Action: Mouse pressed left at (219, 4)
Screenshot: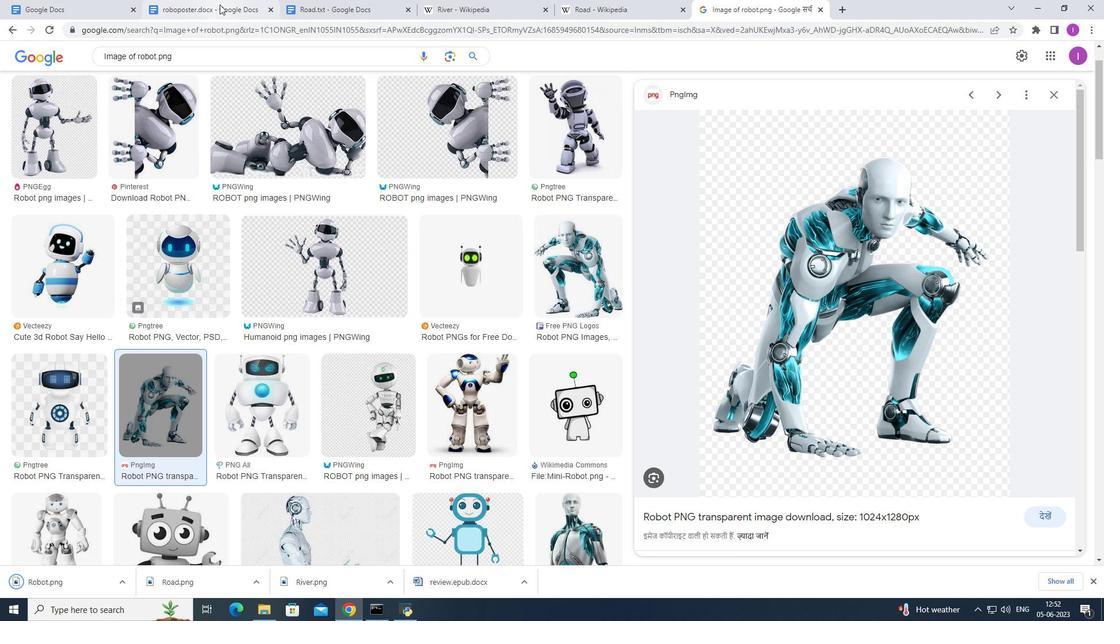 
Action: Mouse moved to (117, 66)
Screenshot: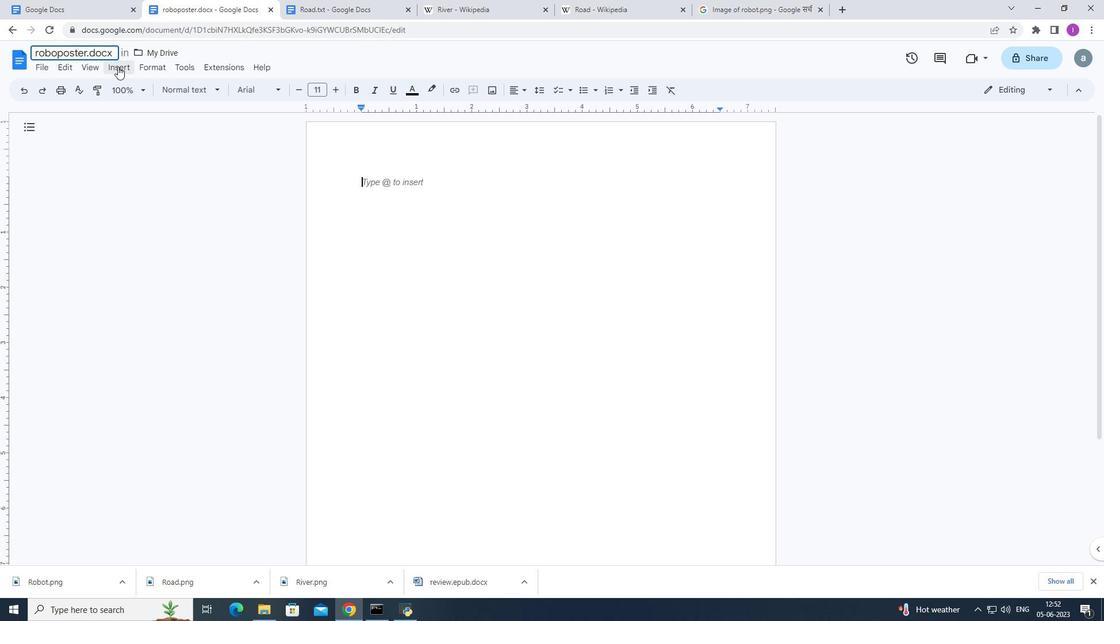 
Action: Mouse pressed left at (117, 66)
Screenshot: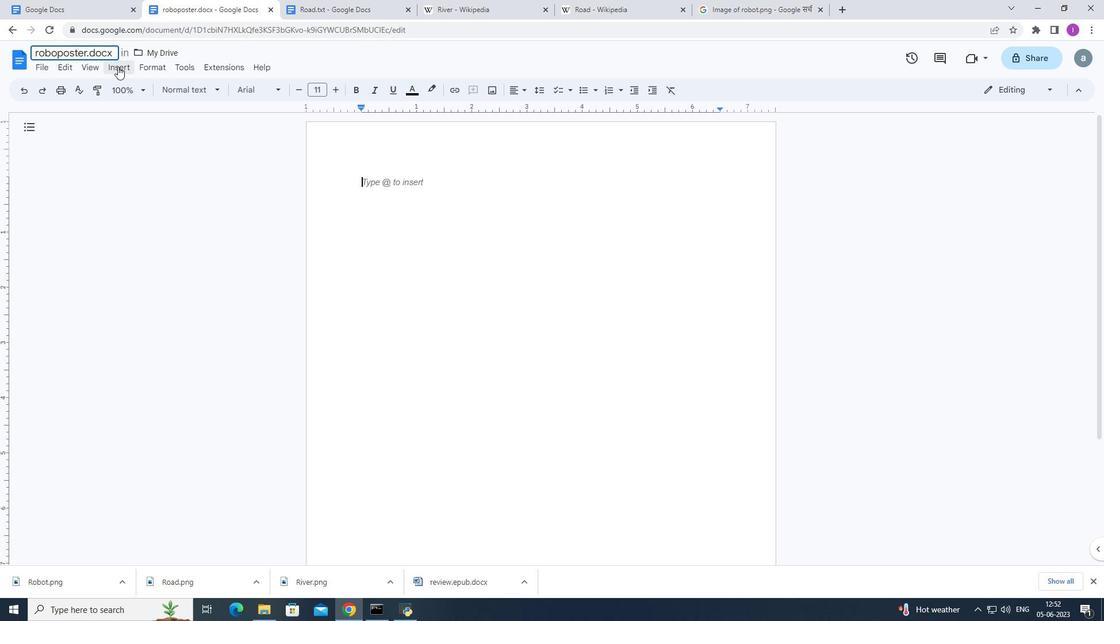 
Action: Mouse moved to (349, 89)
Screenshot: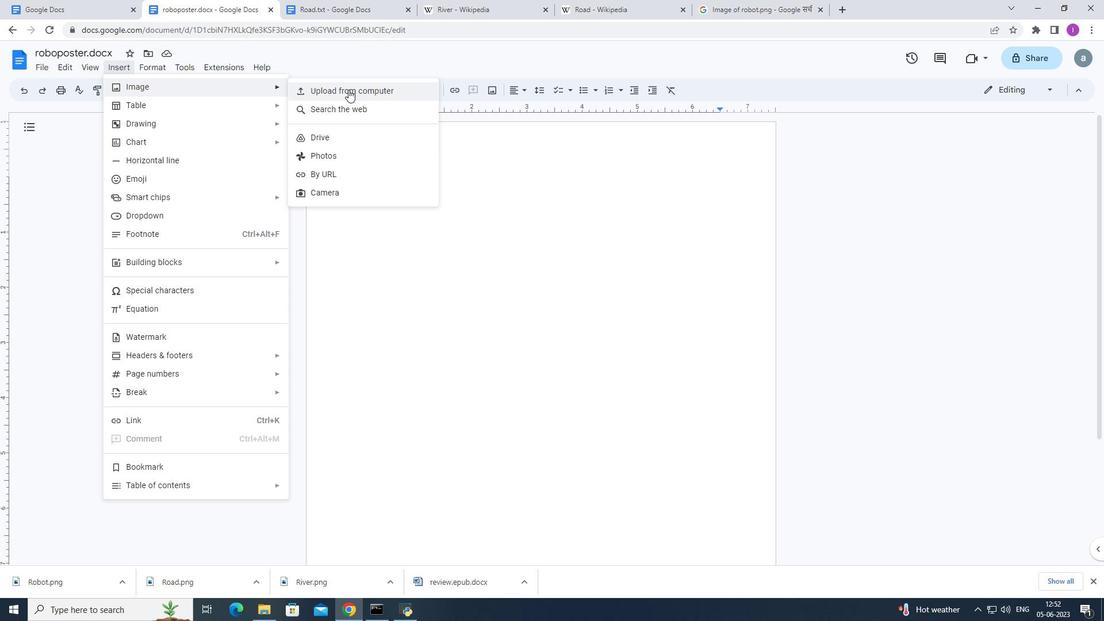 
Action: Mouse pressed left at (349, 89)
Screenshot: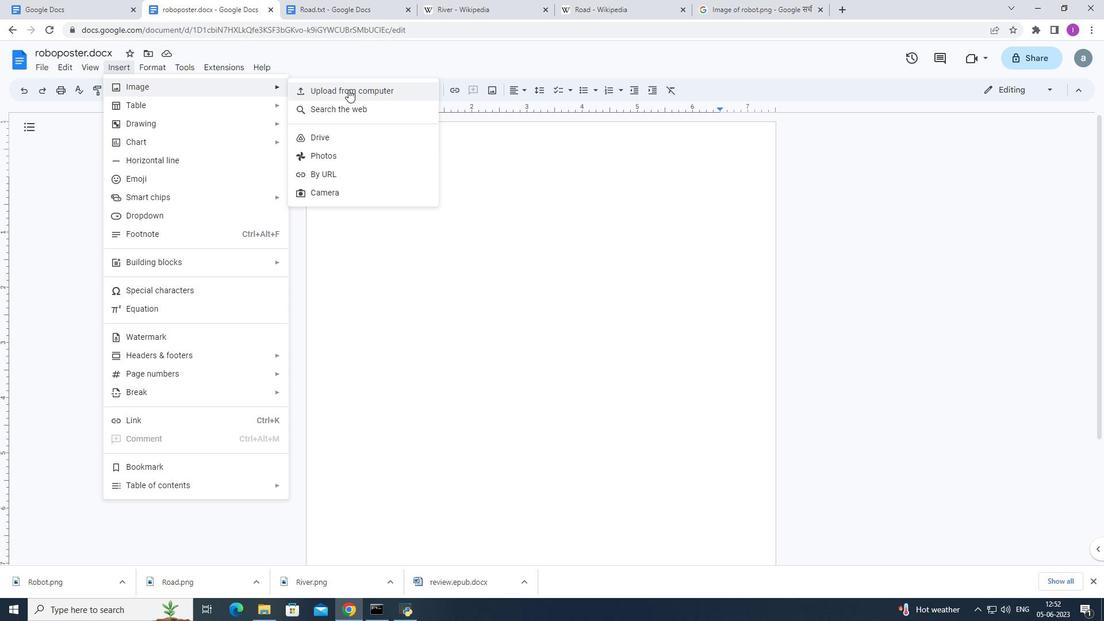 
Action: Mouse moved to (221, 277)
Screenshot: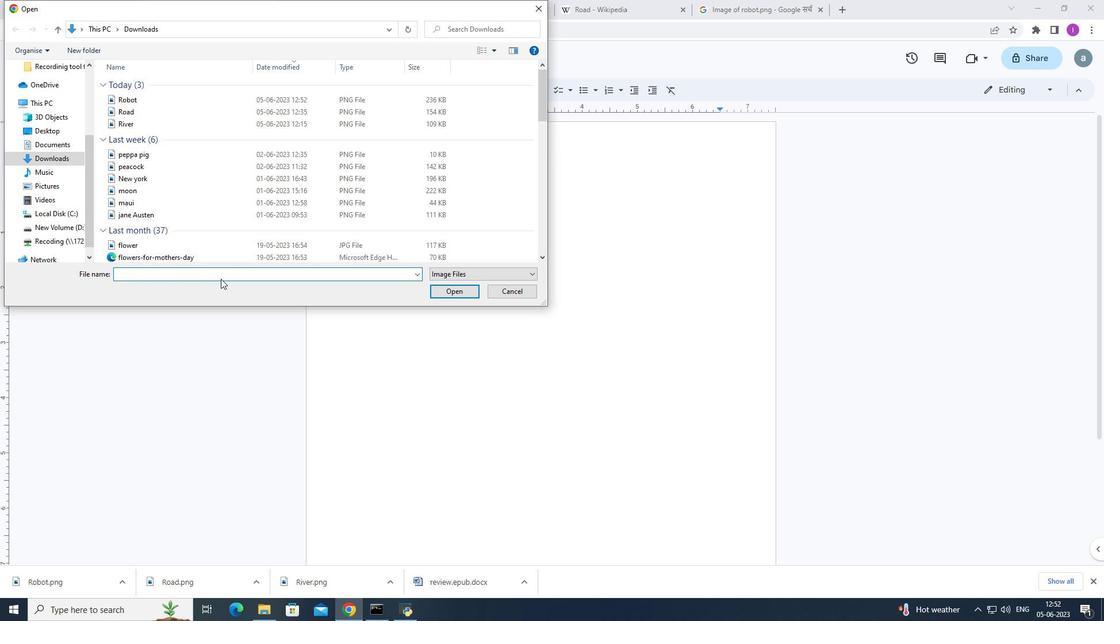 
Action: Key pressed ro
Screenshot: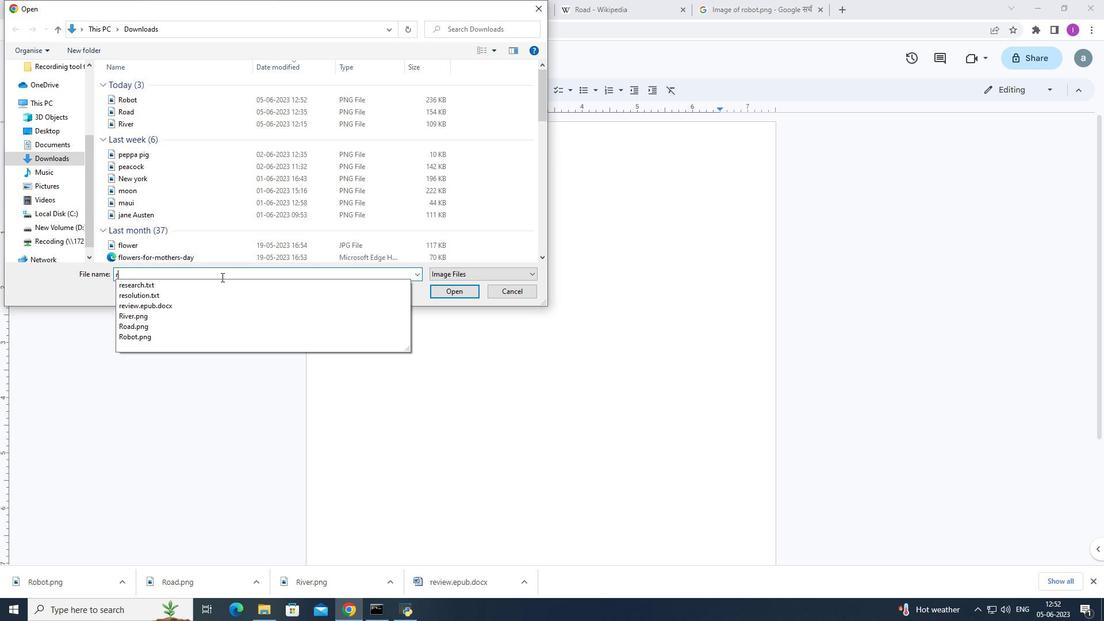 
Action: Mouse moved to (157, 295)
Screenshot: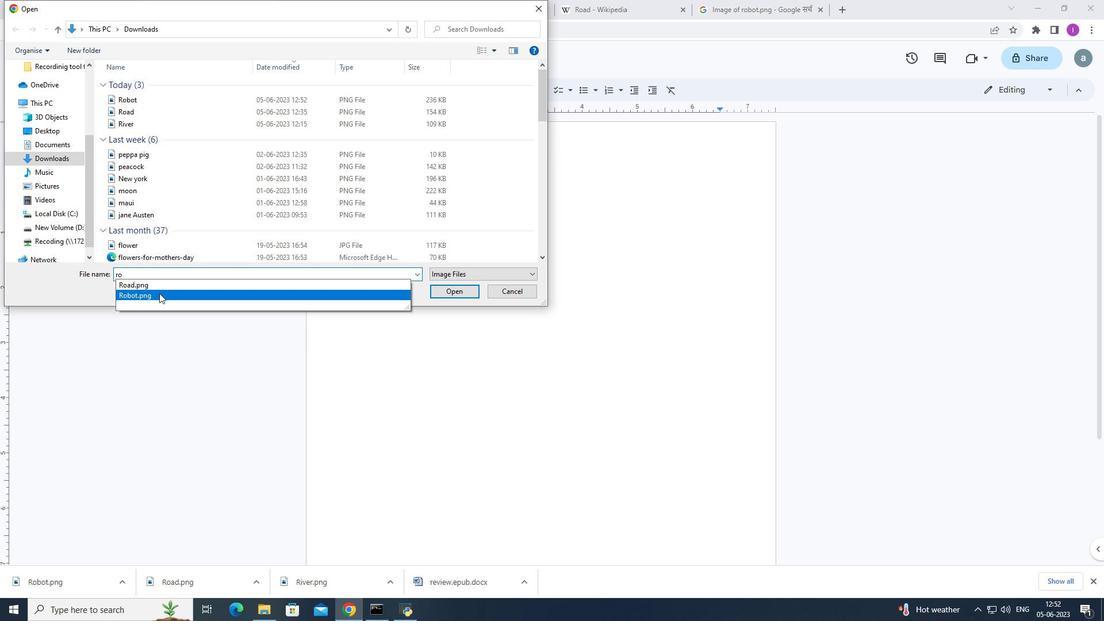 
Action: Mouse pressed left at (157, 295)
Screenshot: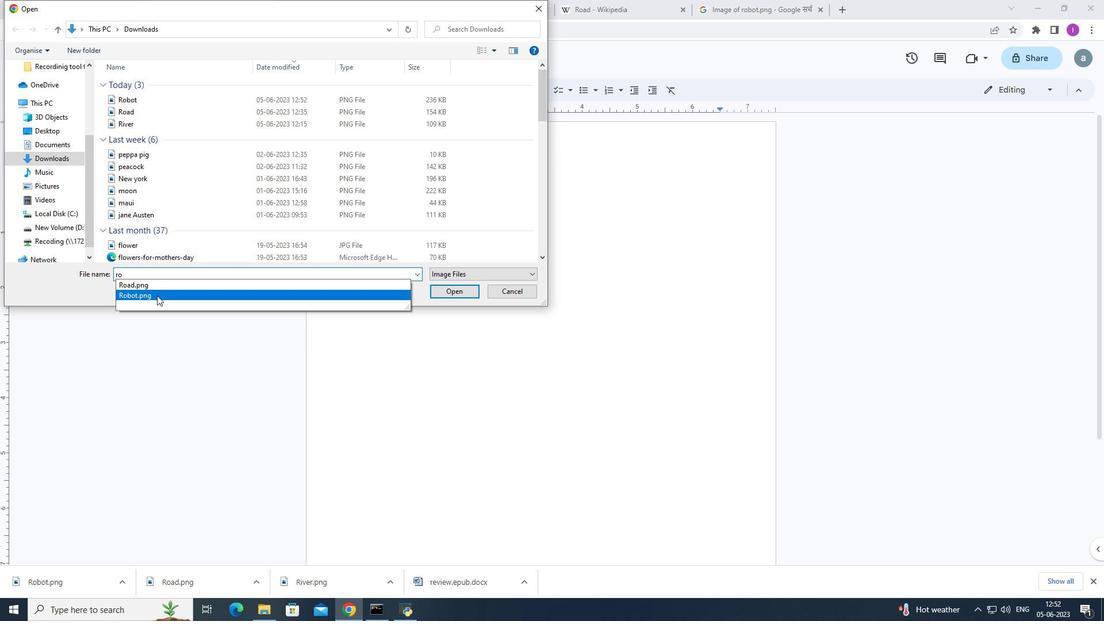 
Action: Mouse moved to (445, 288)
Screenshot: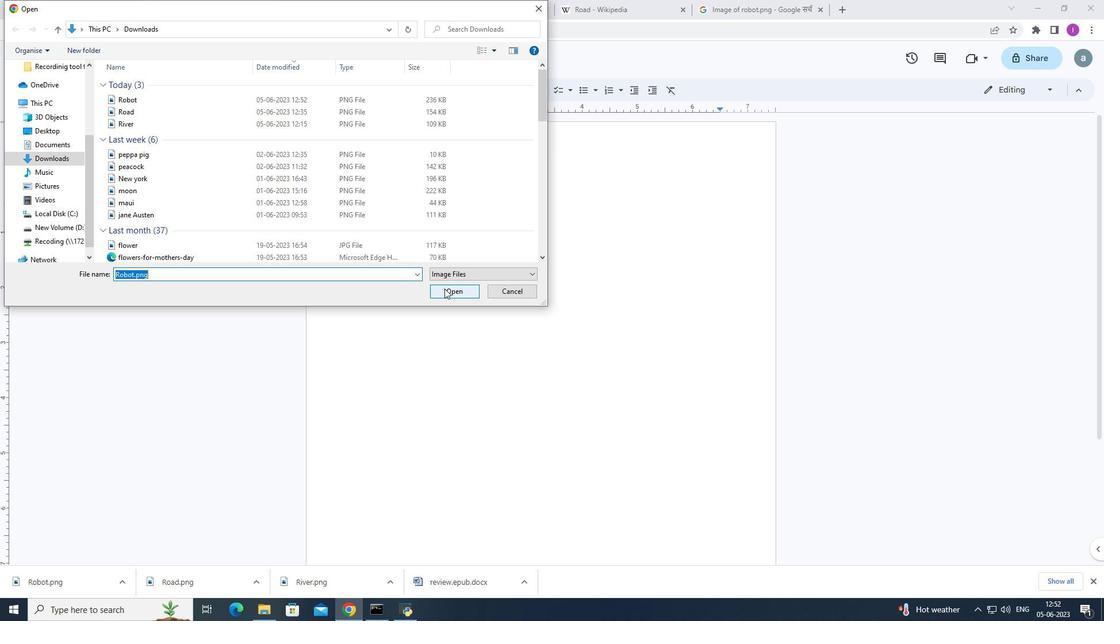 
Action: Mouse pressed left at (445, 288)
Screenshot: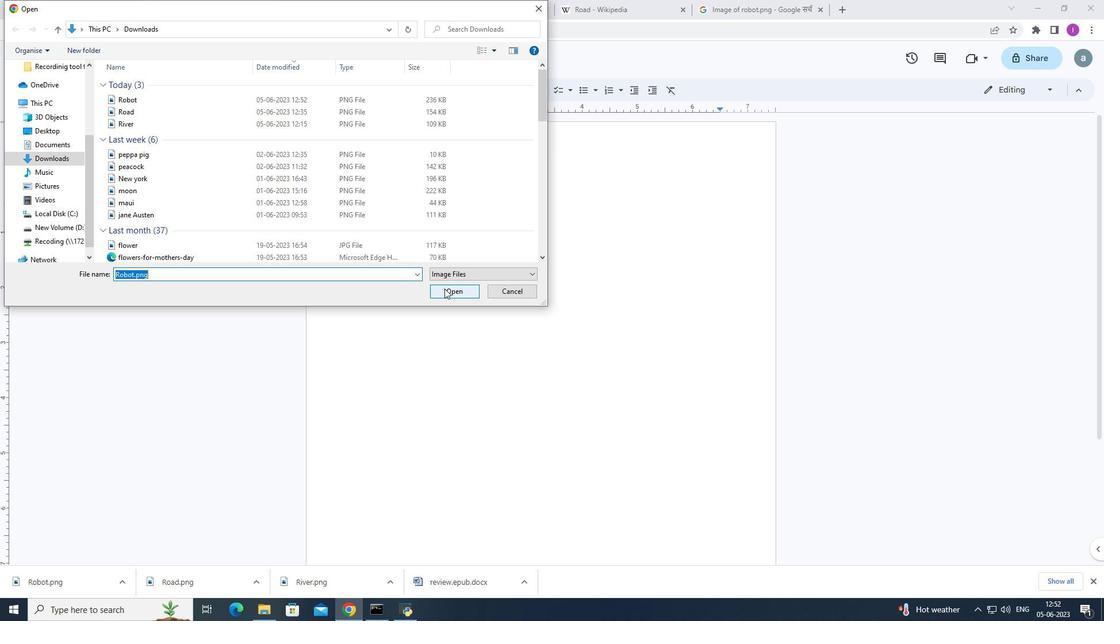 
Action: Mouse moved to (483, 375)
Screenshot: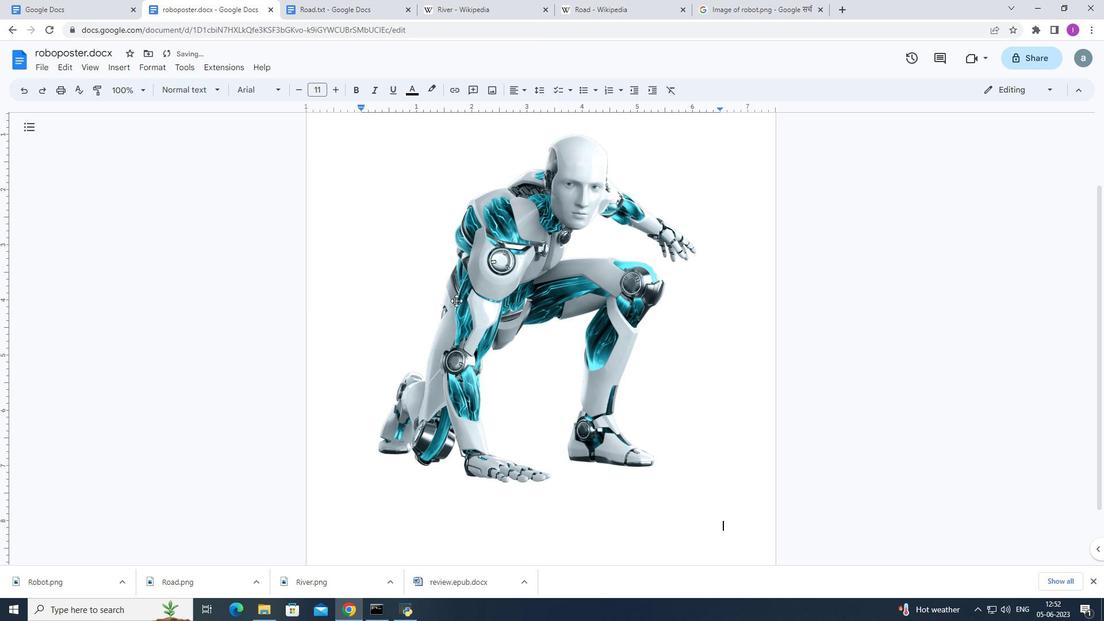 
Action: Mouse scrolled (483, 376) with delta (0, 0)
Screenshot: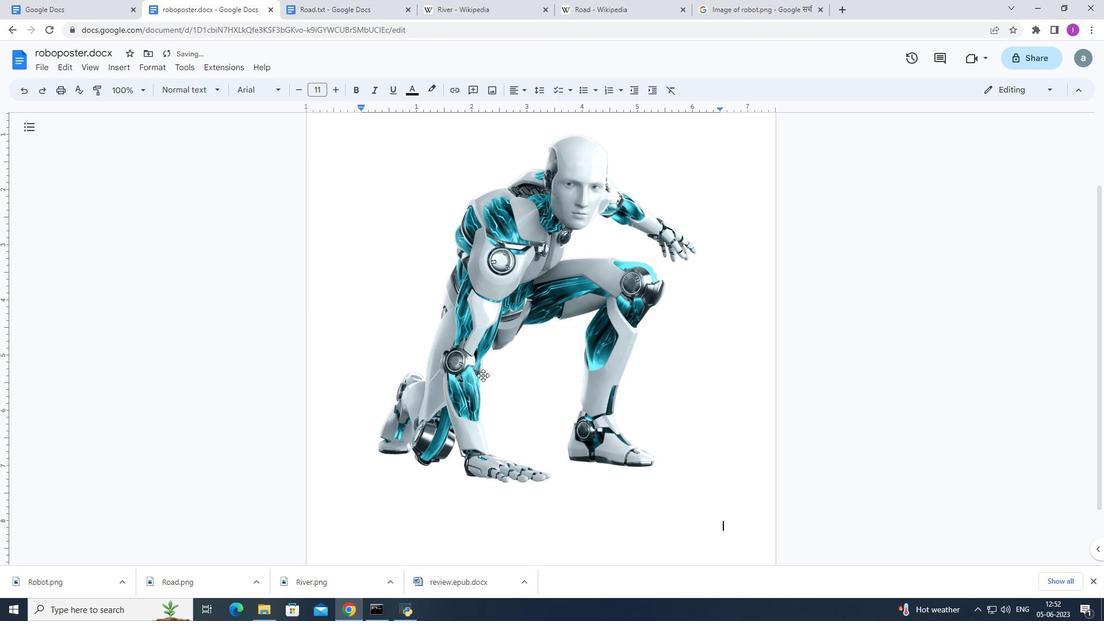 
Action: Mouse scrolled (483, 376) with delta (0, 0)
Screenshot: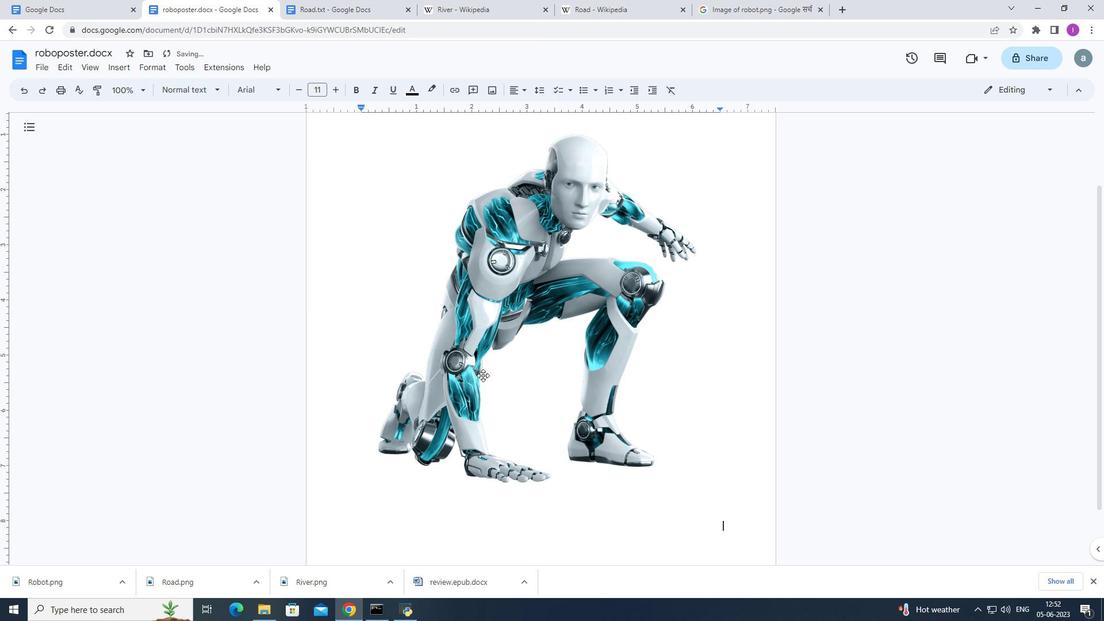 
Action: Mouse moved to (483, 374)
Screenshot: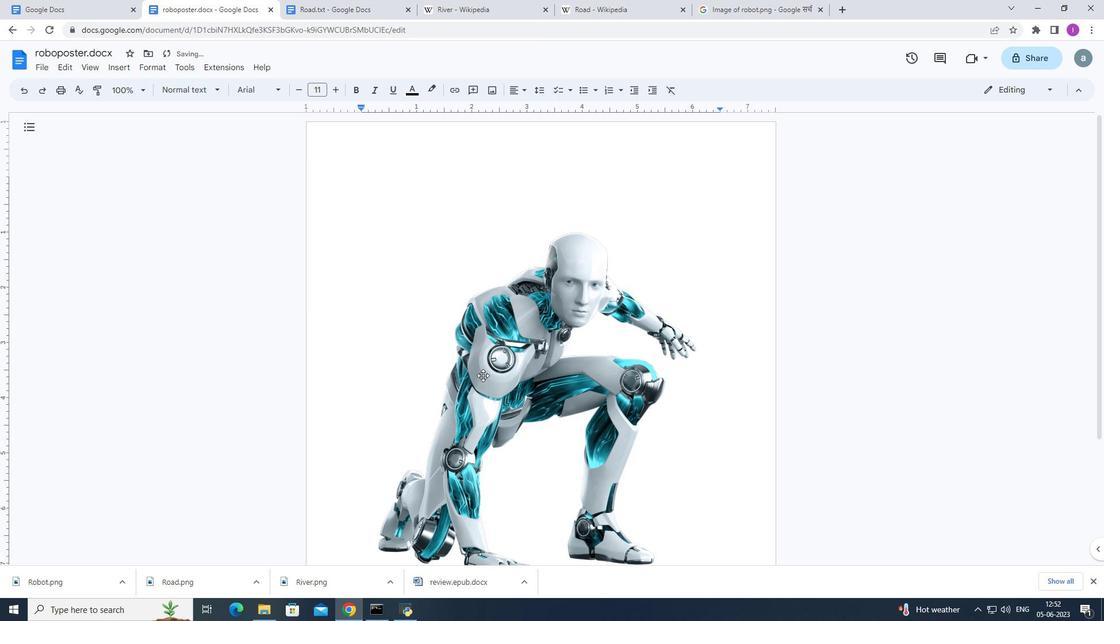 
Action: Mouse scrolled (483, 374) with delta (0, 0)
Screenshot: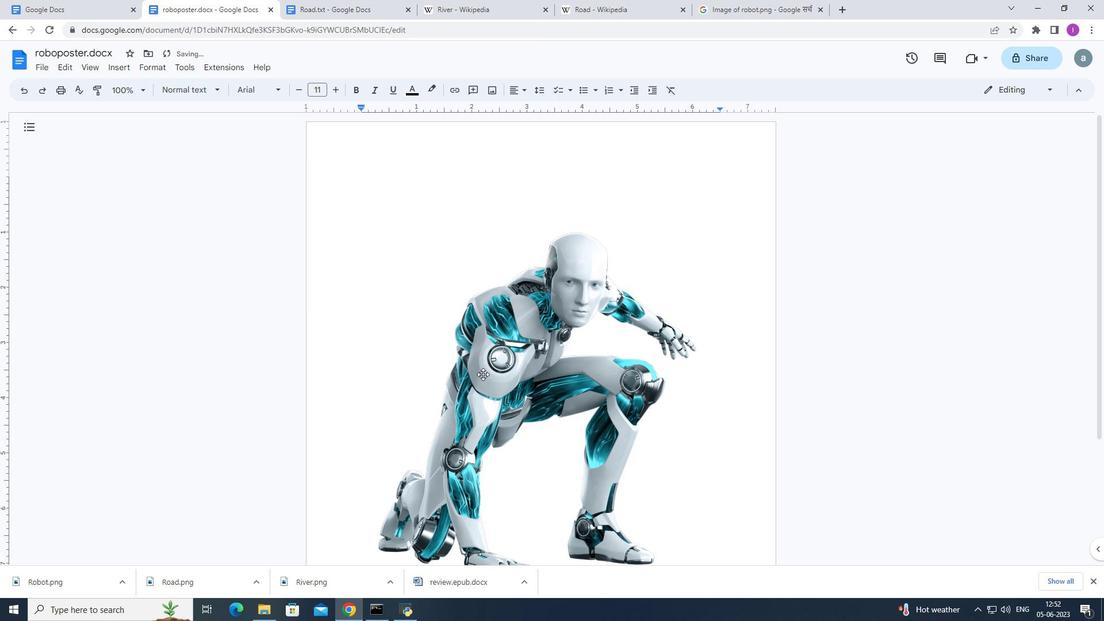 
Action: Mouse scrolled (483, 374) with delta (0, 0)
Screenshot: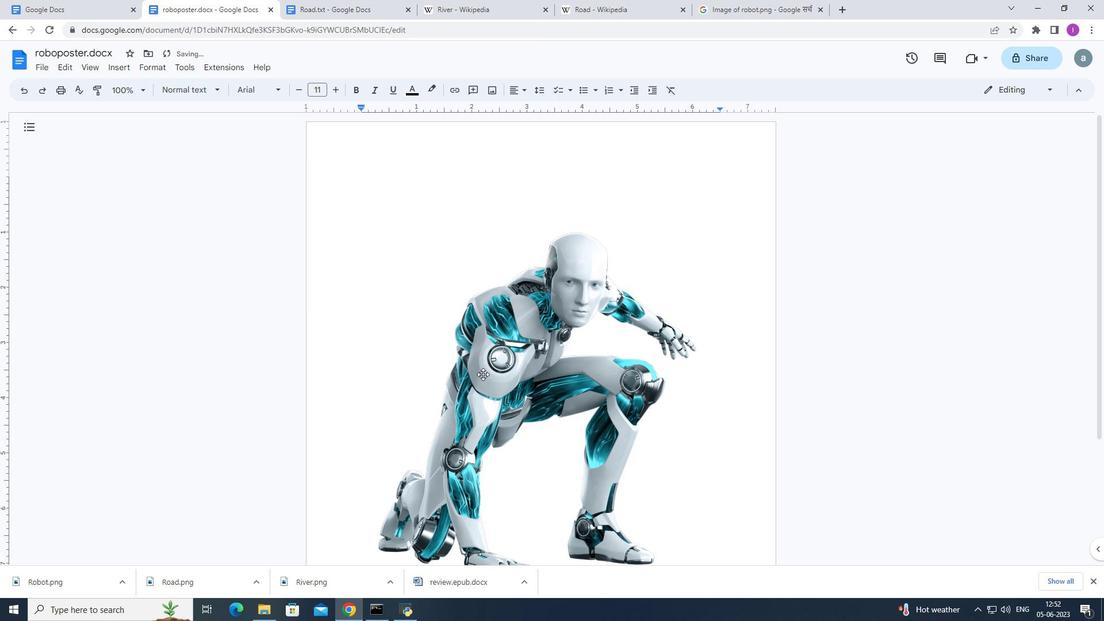 
Action: Mouse scrolled (483, 374) with delta (0, 0)
Screenshot: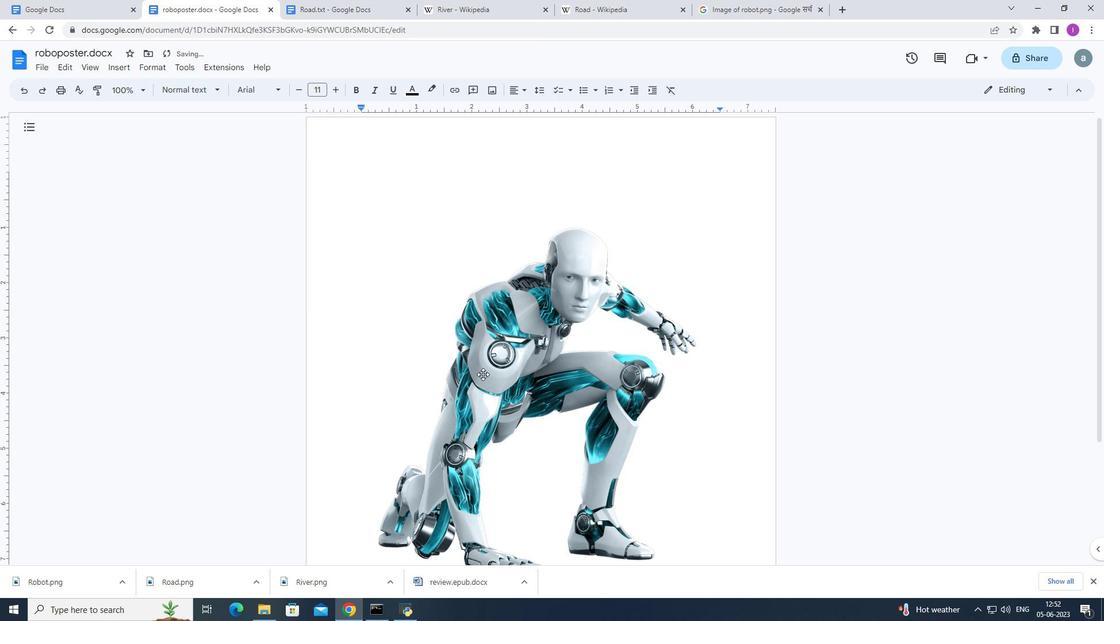 
Action: Mouse moved to (493, 367)
Screenshot: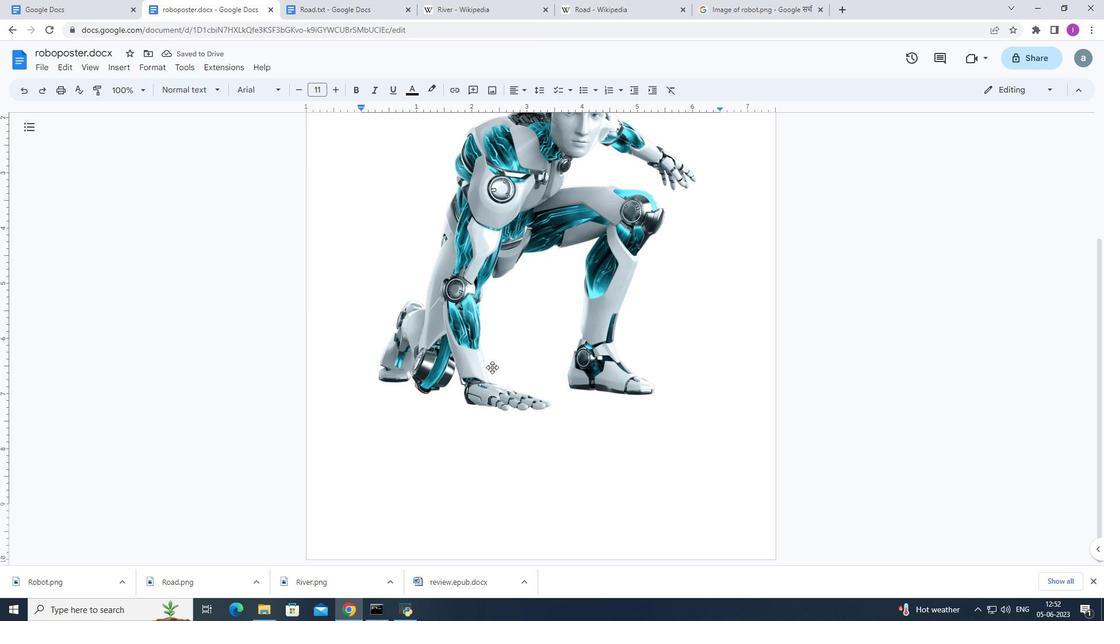 
Action: Mouse scrolled (492, 367) with delta (0, 0)
Screenshot: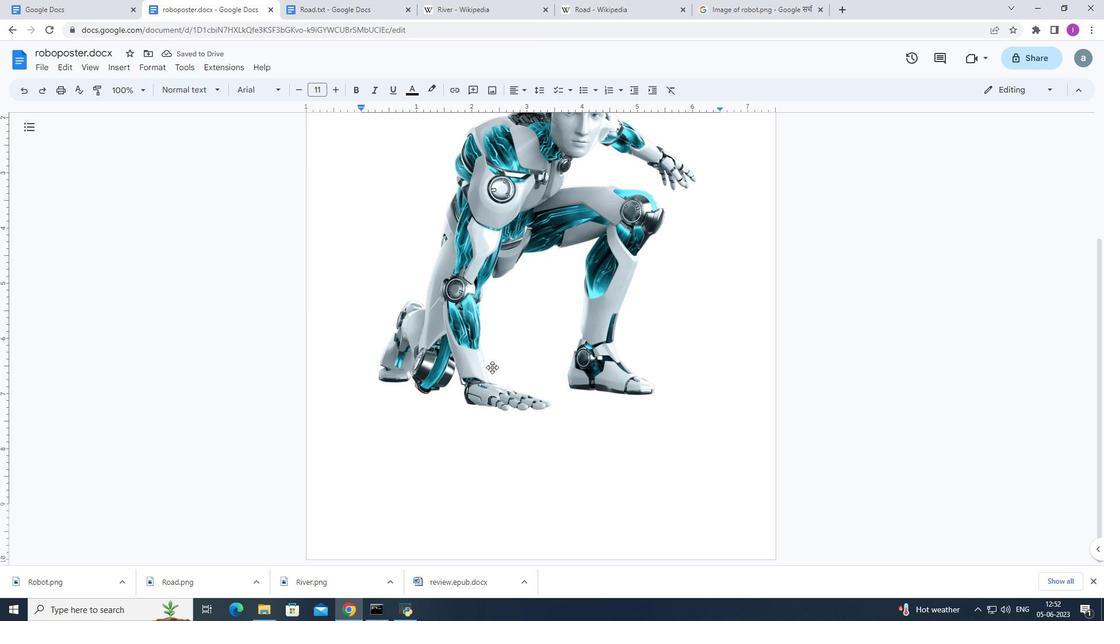 
Action: Mouse moved to (493, 368)
Screenshot: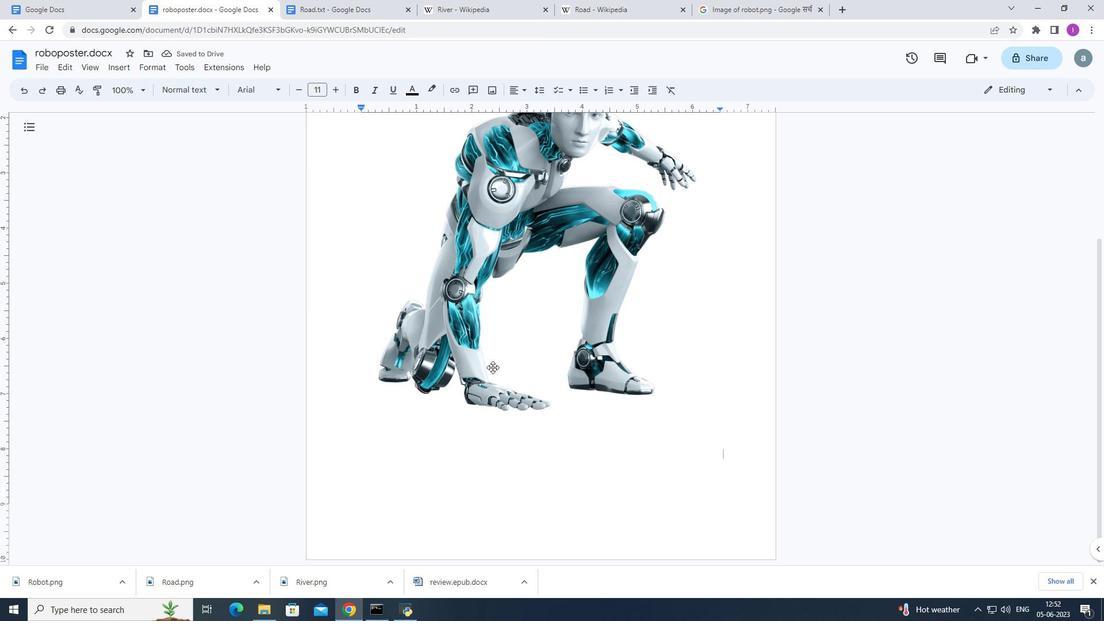 
Action: Mouse scrolled (493, 368) with delta (0, 0)
Screenshot: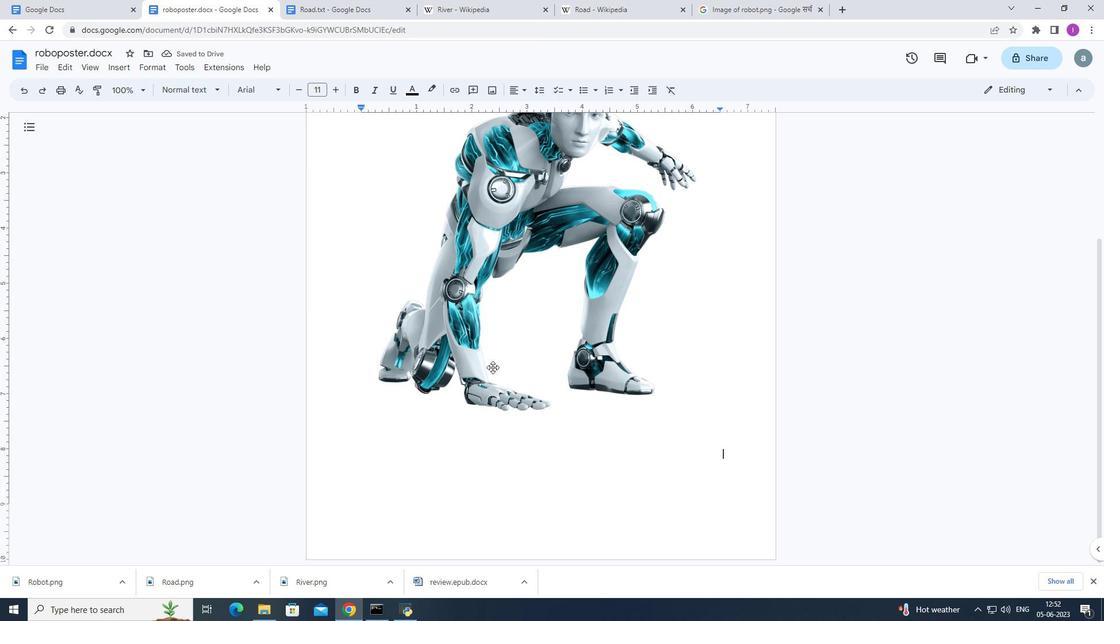 
Action: Mouse scrolled (493, 368) with delta (0, 0)
Screenshot: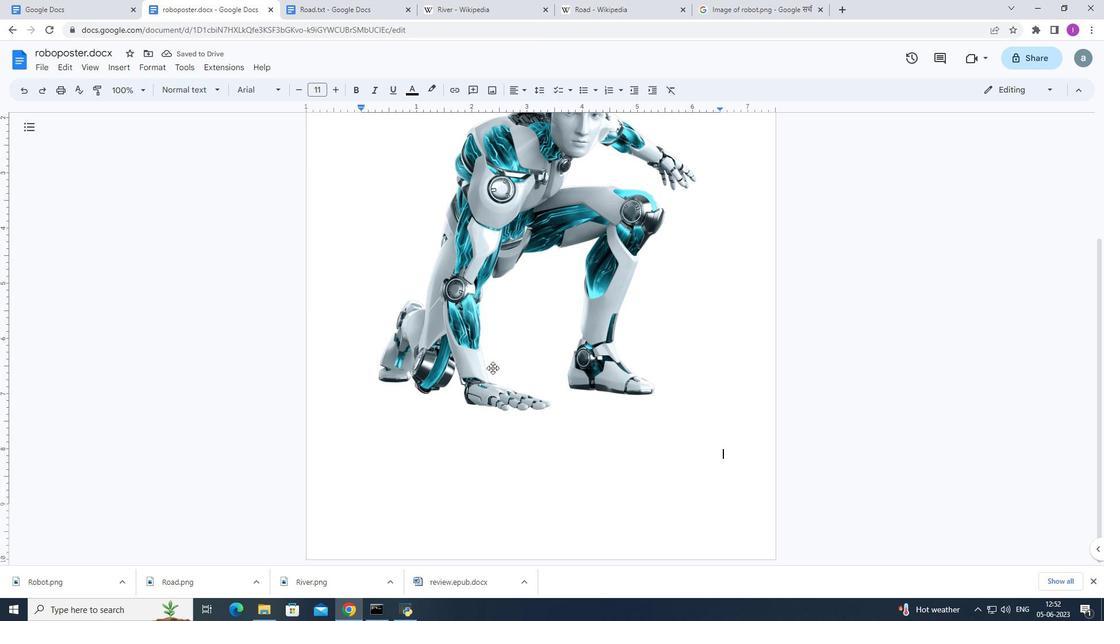 
Action: Mouse scrolled (493, 367) with delta (0, 0)
Screenshot: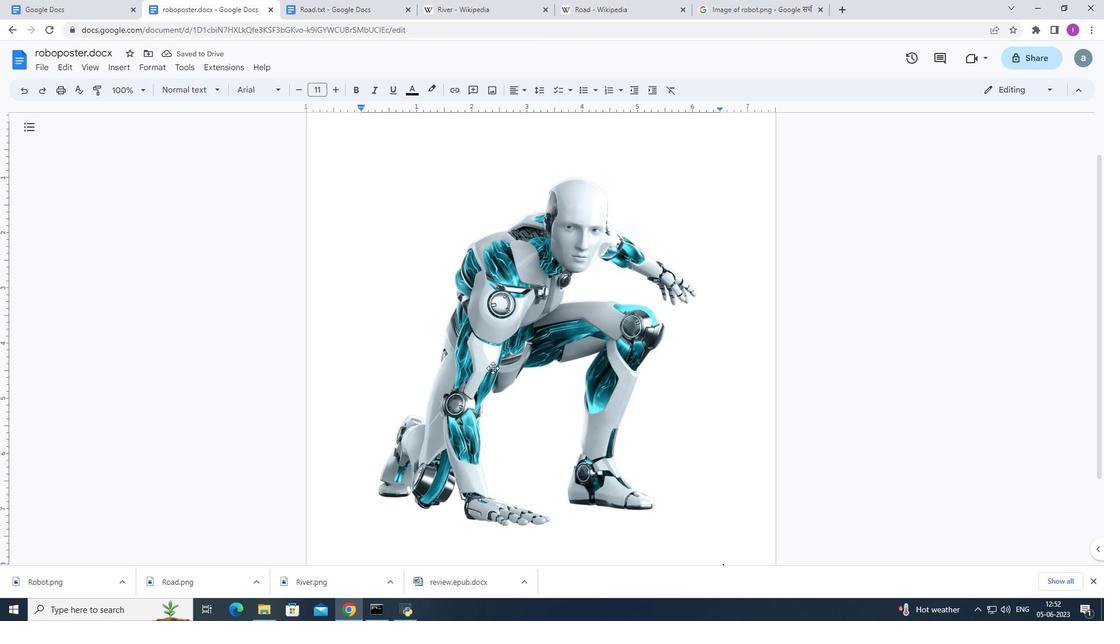 
Action: Mouse moved to (410, 321)
Screenshot: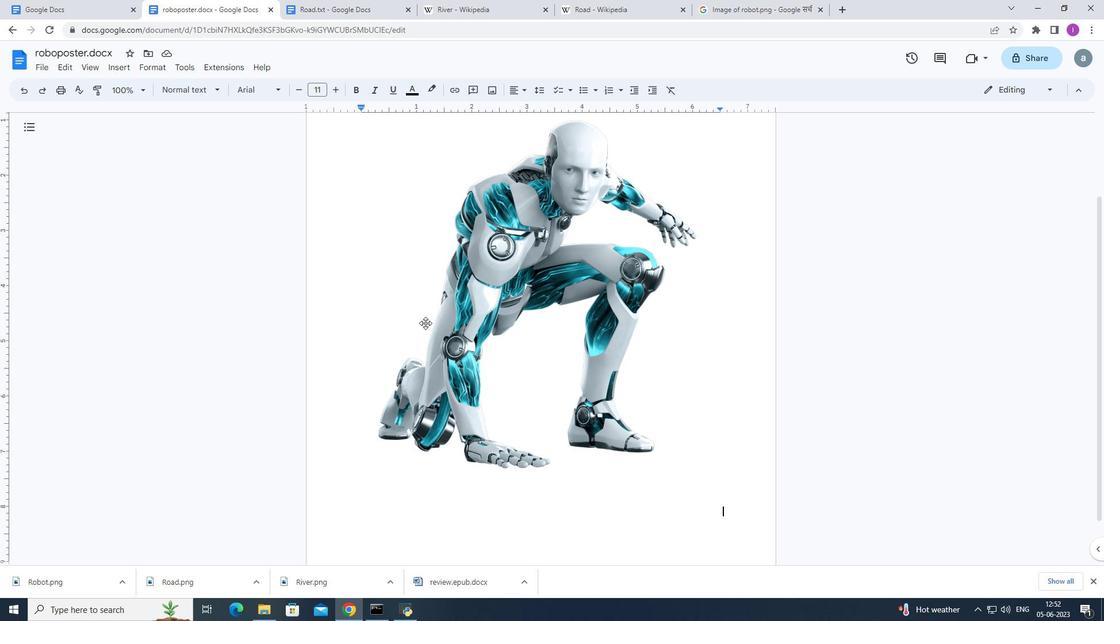 
Action: Mouse pressed left at (410, 321)
Screenshot: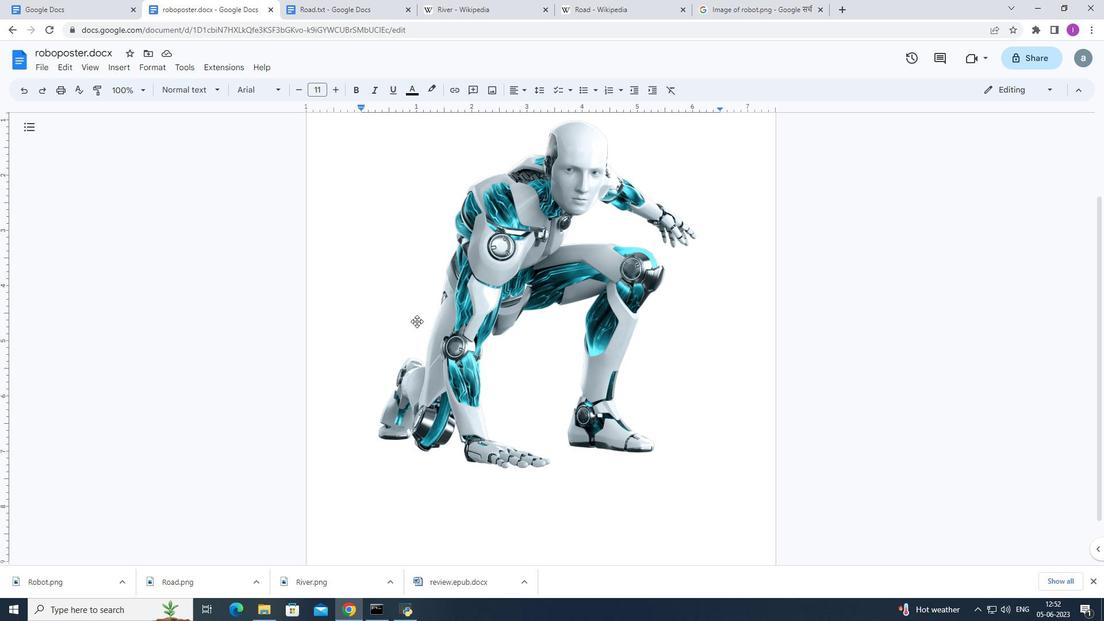 
Action: Mouse moved to (440, 349)
Screenshot: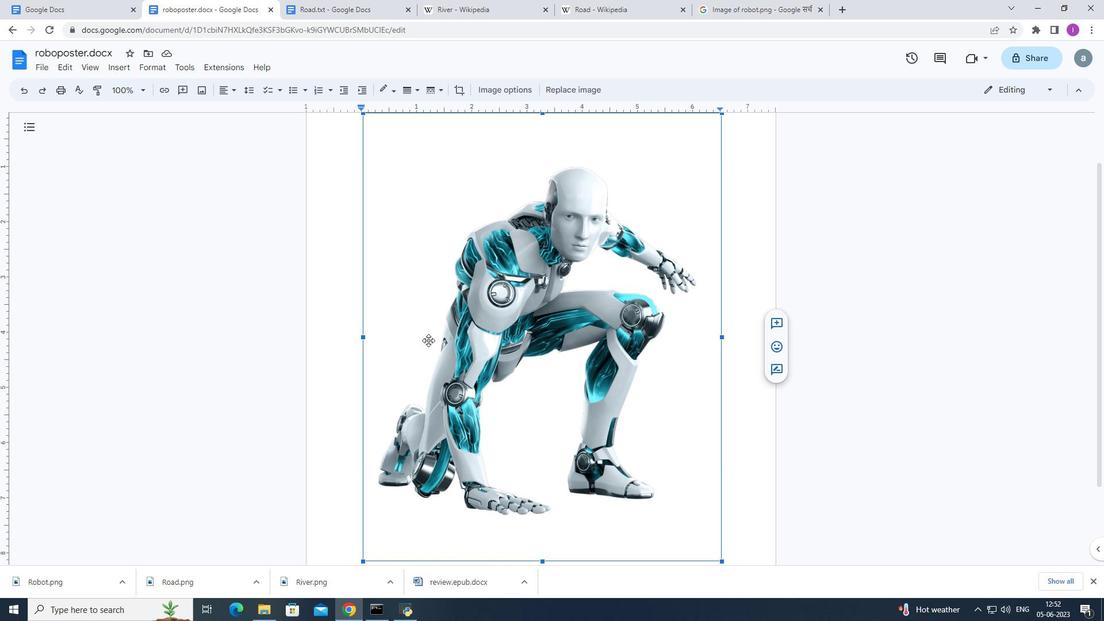 
Action: Mouse scrolled (440, 349) with delta (0, 0)
Screenshot: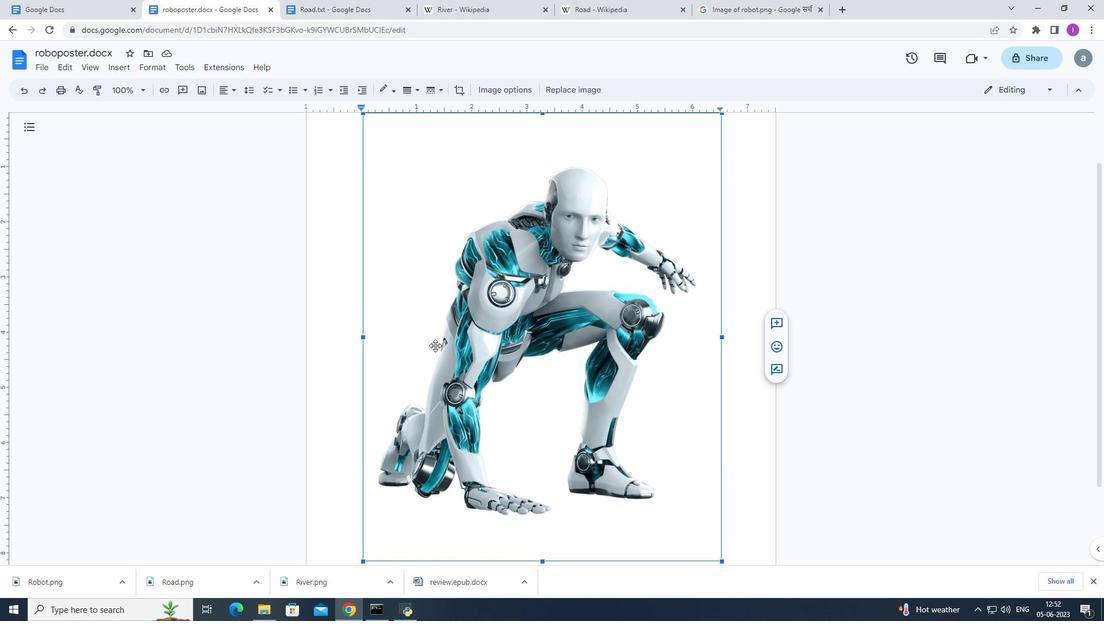 
Action: Mouse scrolled (440, 349) with delta (0, 0)
Screenshot: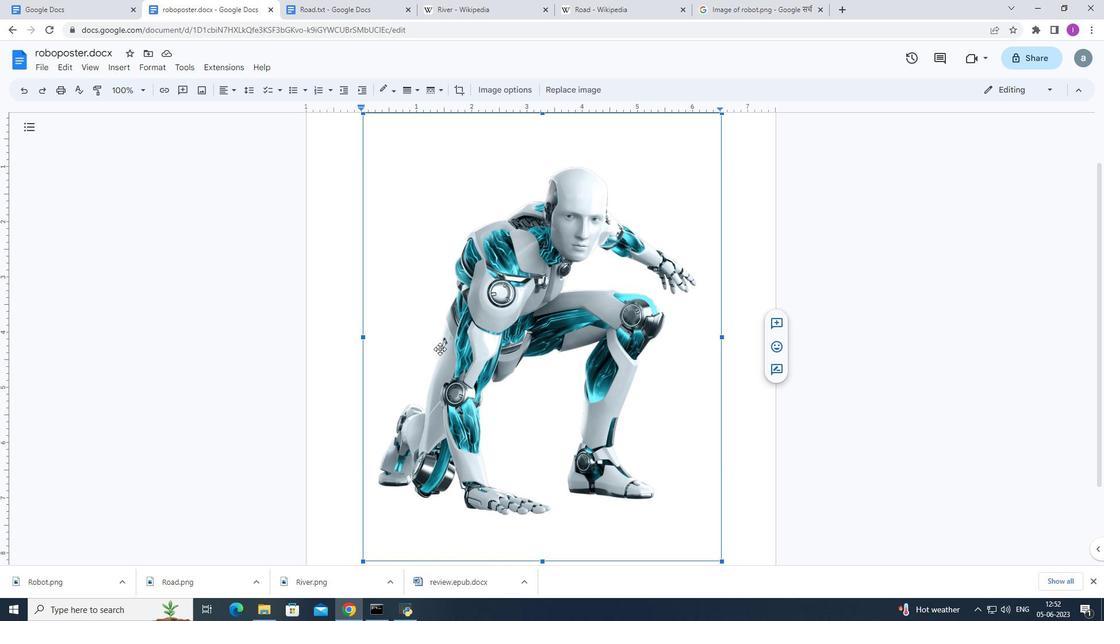
Action: Mouse moved to (433, 90)
Screenshot: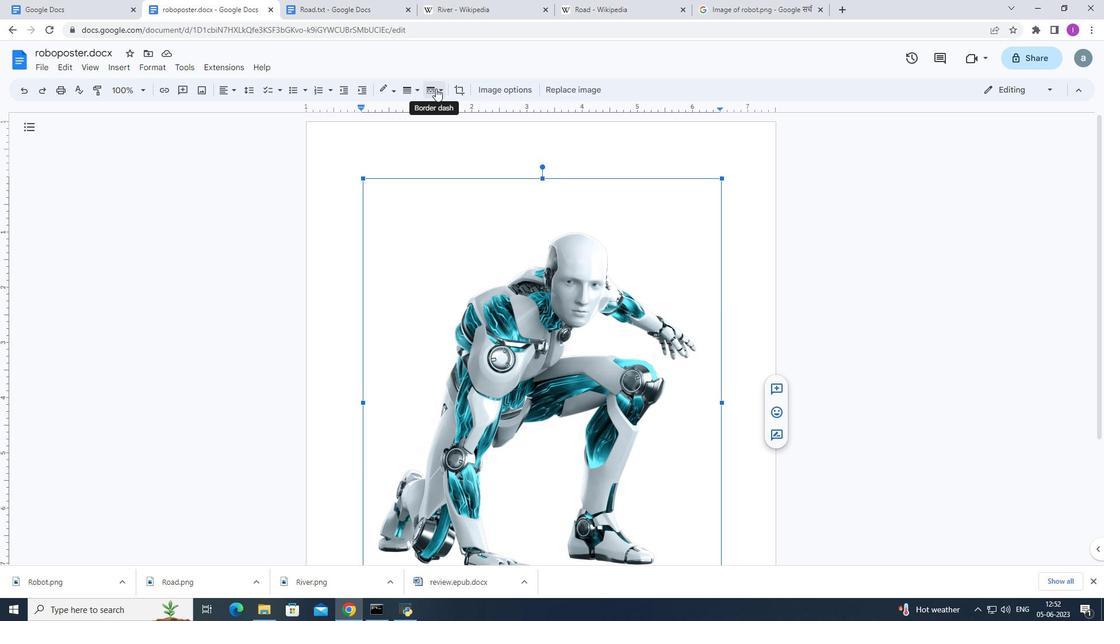 
Action: Mouse pressed left at (433, 90)
Screenshot: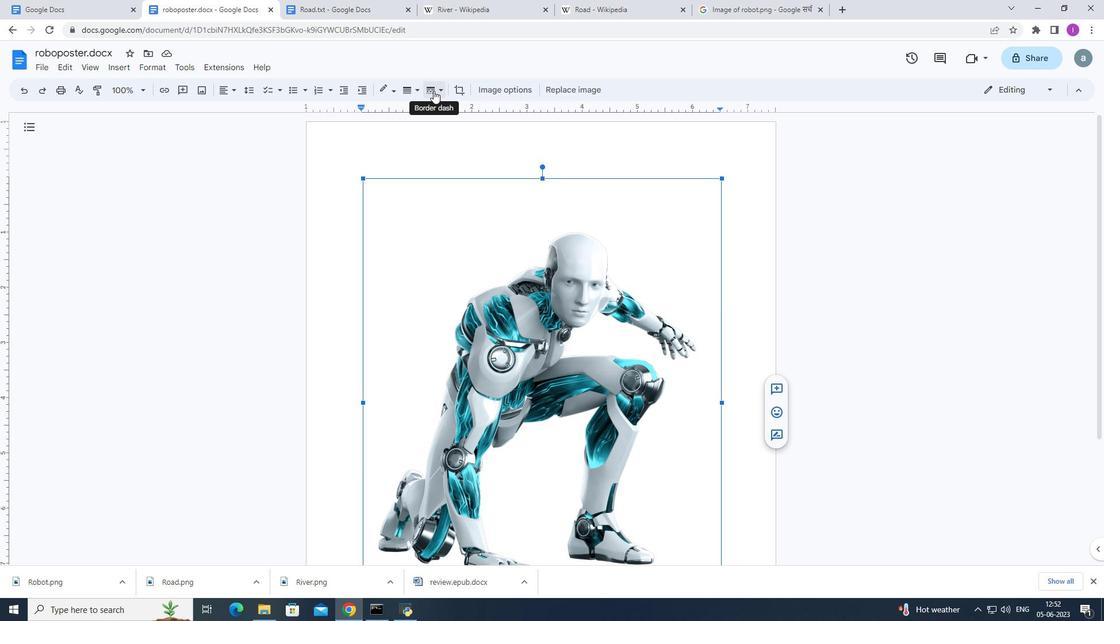 
Action: Mouse moved to (457, 128)
Screenshot: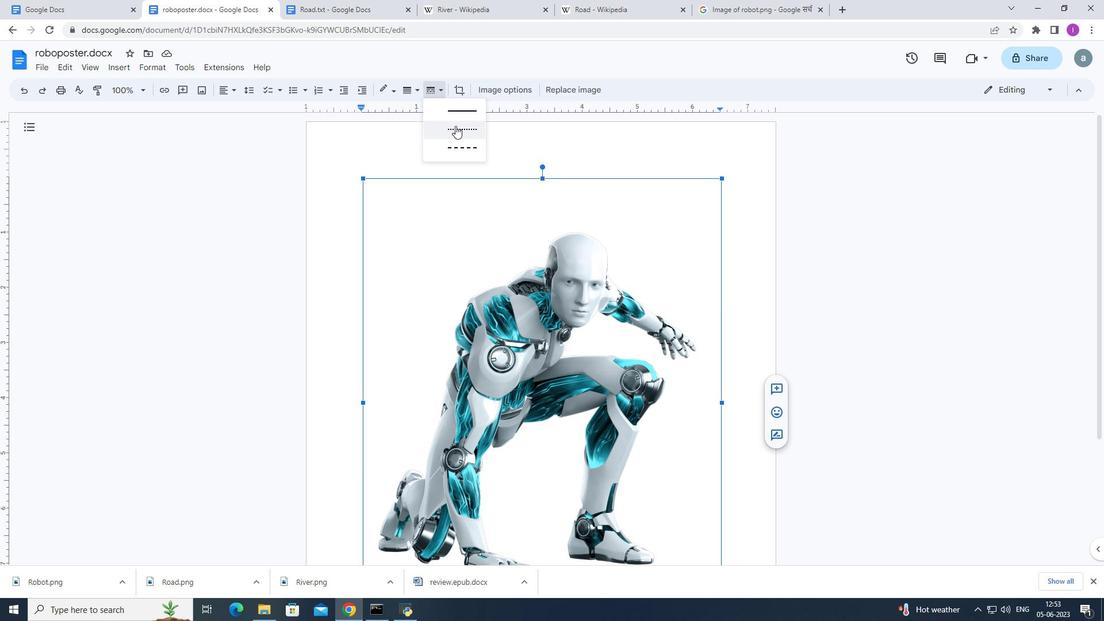
Action: Mouse pressed left at (457, 128)
Screenshot: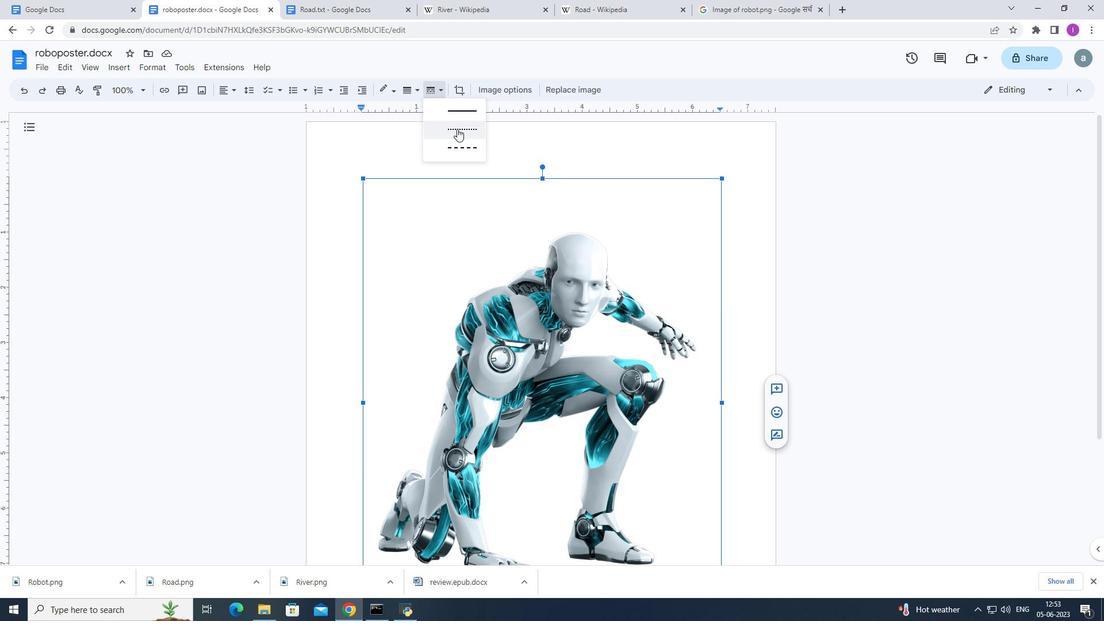 
Action: Mouse moved to (379, 88)
Screenshot: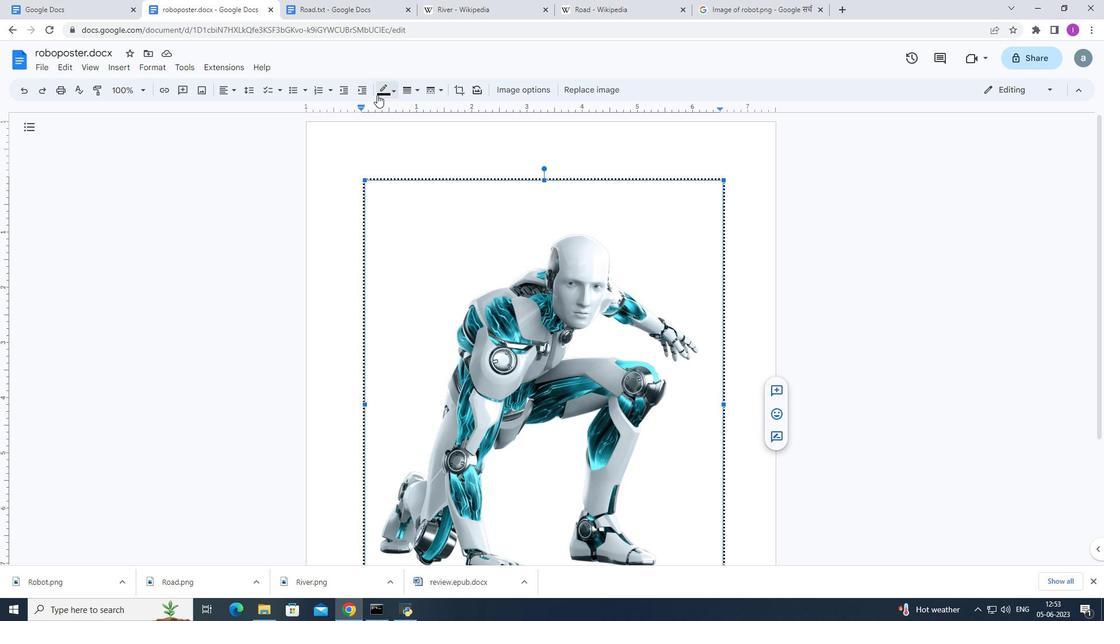 
Action: Mouse pressed left at (379, 88)
Screenshot: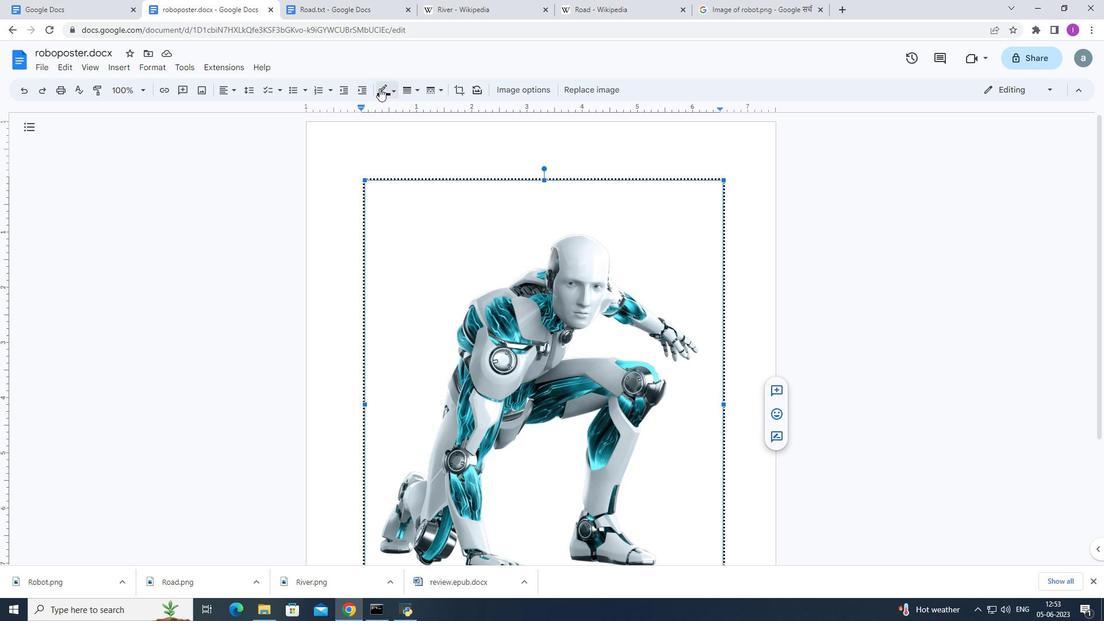
Action: Mouse moved to (431, 180)
Screenshot: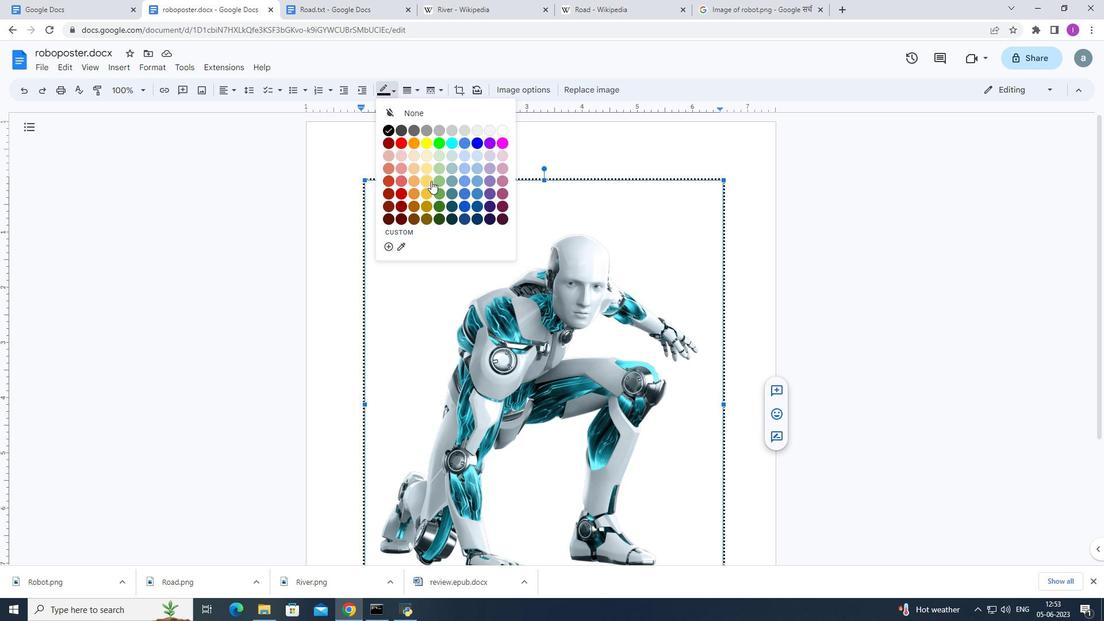 
Action: Mouse pressed left at (431, 180)
Screenshot: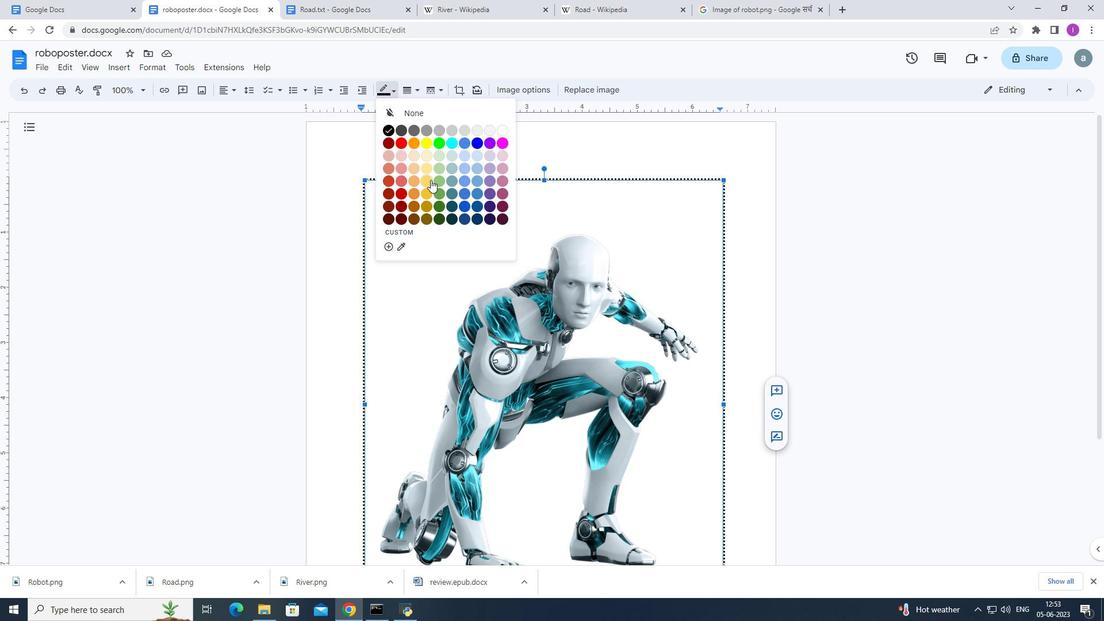
Action: Mouse moved to (409, 96)
Screenshot: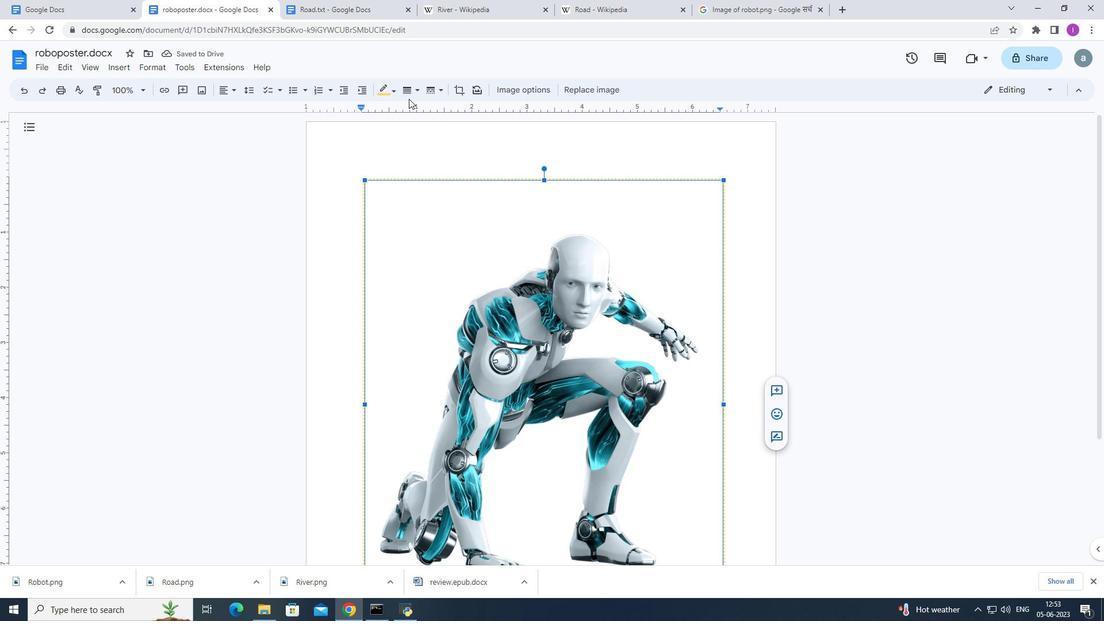 
Action: Mouse pressed left at (409, 96)
Screenshot: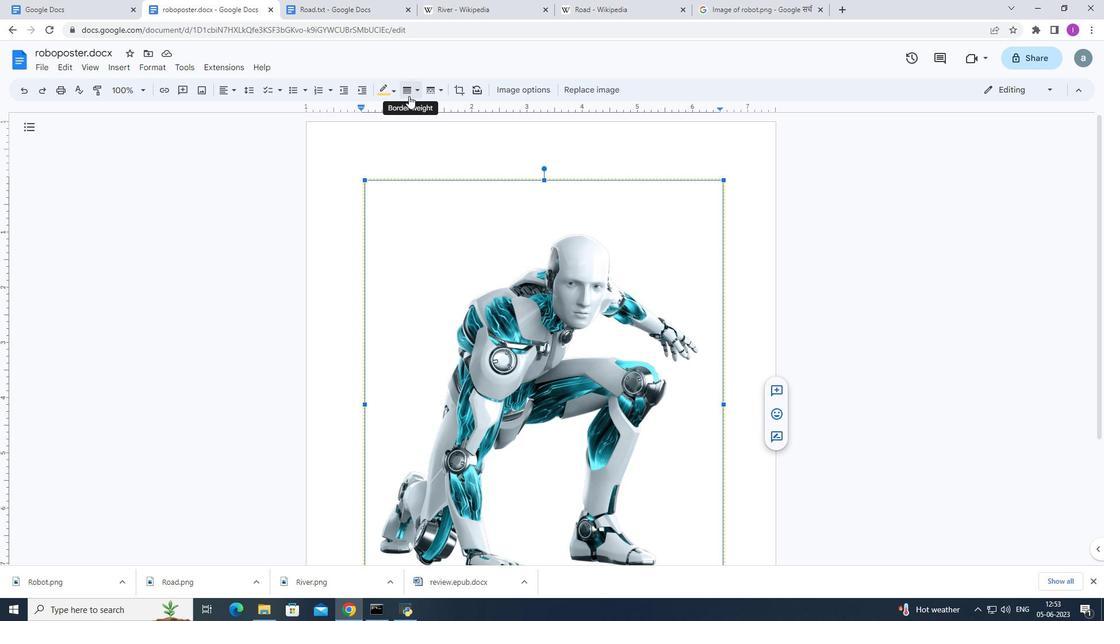 
Action: Mouse moved to (431, 126)
Screenshot: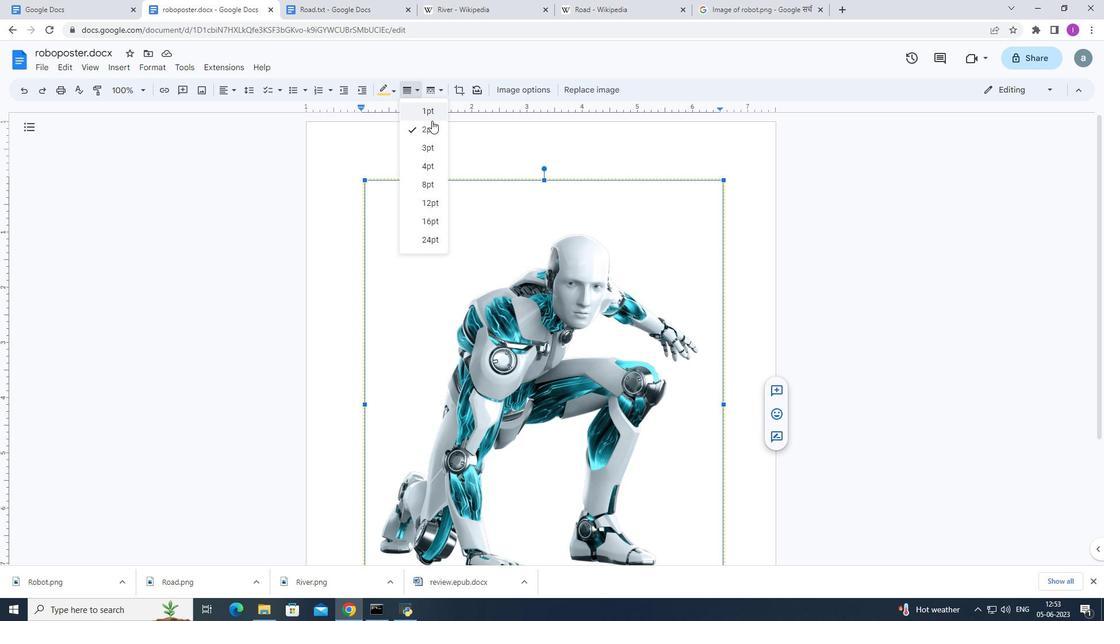 
Action: Mouse pressed left at (431, 126)
Screenshot: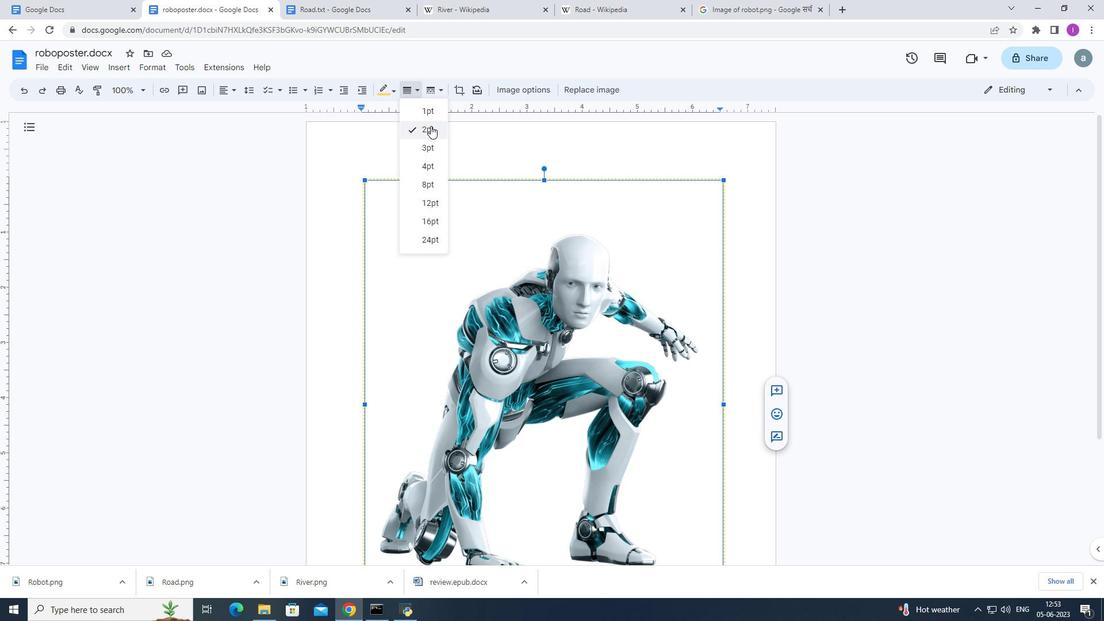 
Action: Mouse moved to (311, 206)
Screenshot: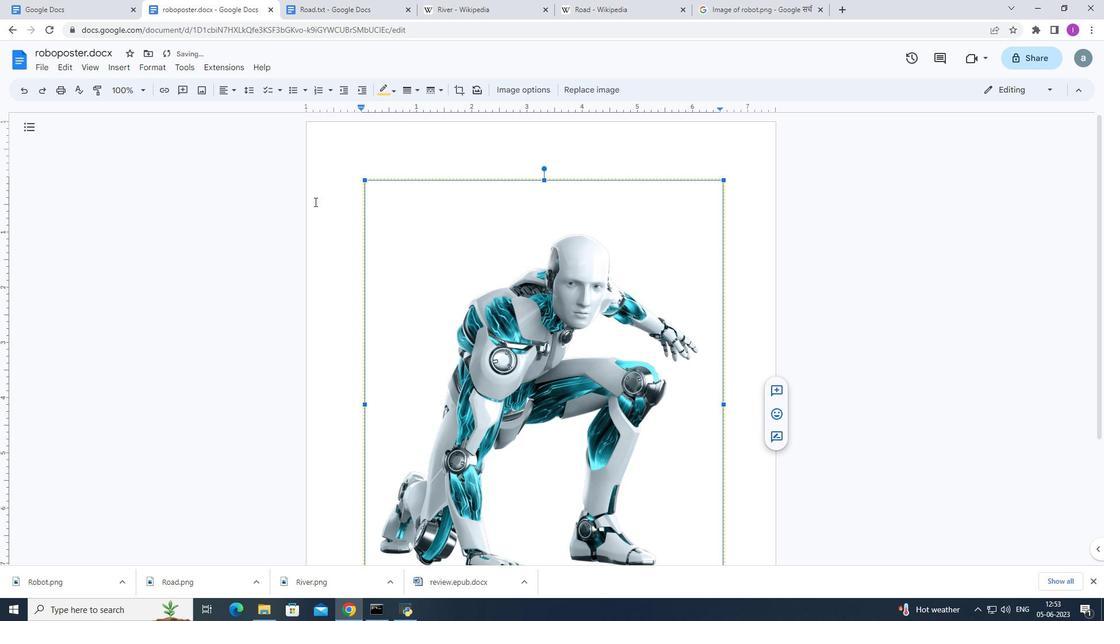 
Action: Mouse scrolled (311, 206) with delta (0, 0)
Screenshot: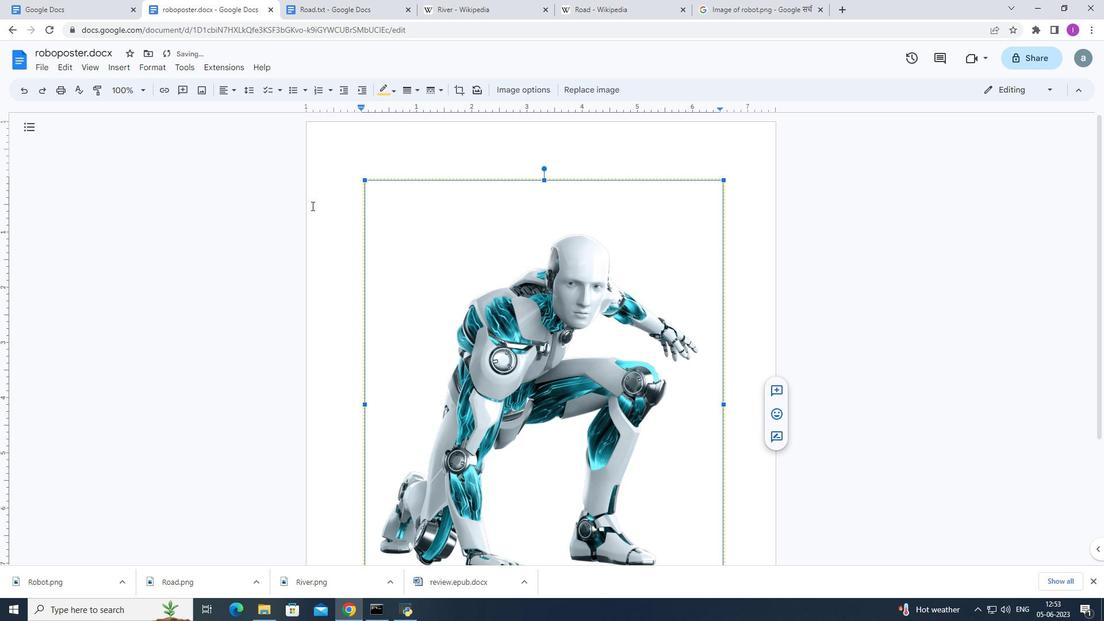 
Action: Mouse moved to (232, 242)
Screenshot: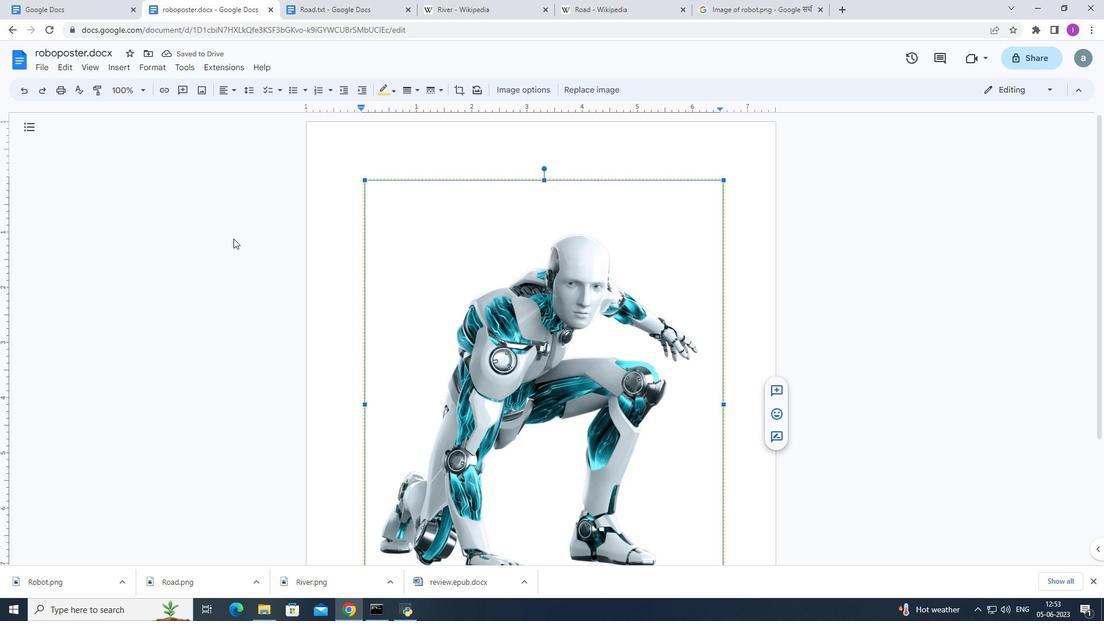 
Action: Mouse pressed left at (232, 242)
Screenshot: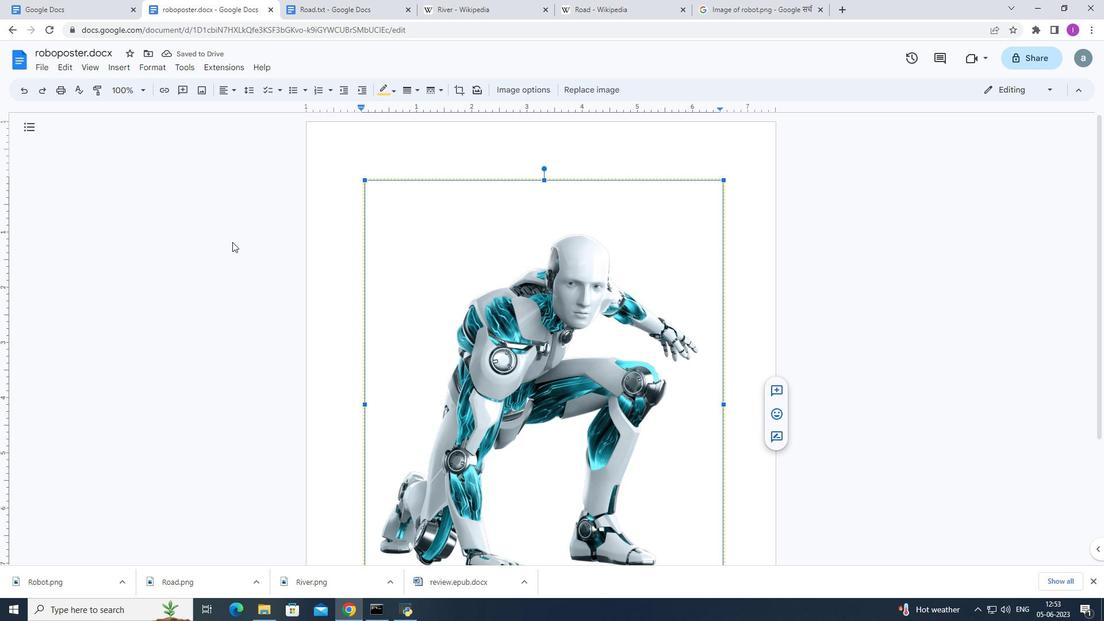 
Action: Mouse moved to (230, 246)
Screenshot: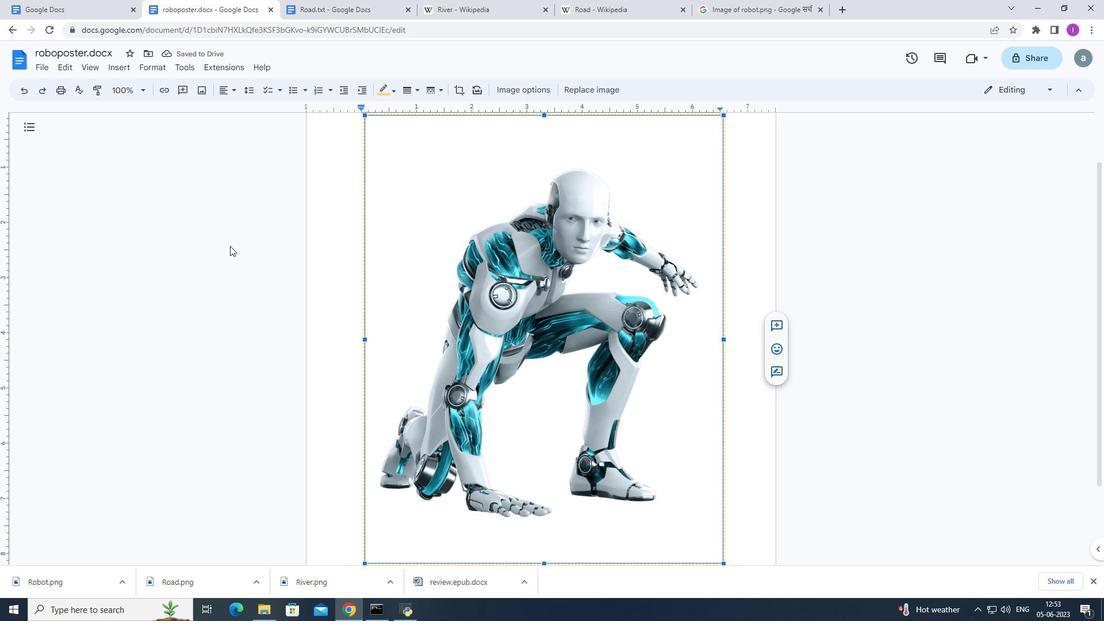 
